Task: Find connections with filter location Kaya with filter topic #linkedinstorieswith filter profile language Potuguese with filter current company Coface with filter school CDAC Bangalore with filter industry Horticulture with filter service category Content Strategy with filter keywords title Administrator
Action: Mouse moved to (500, 92)
Screenshot: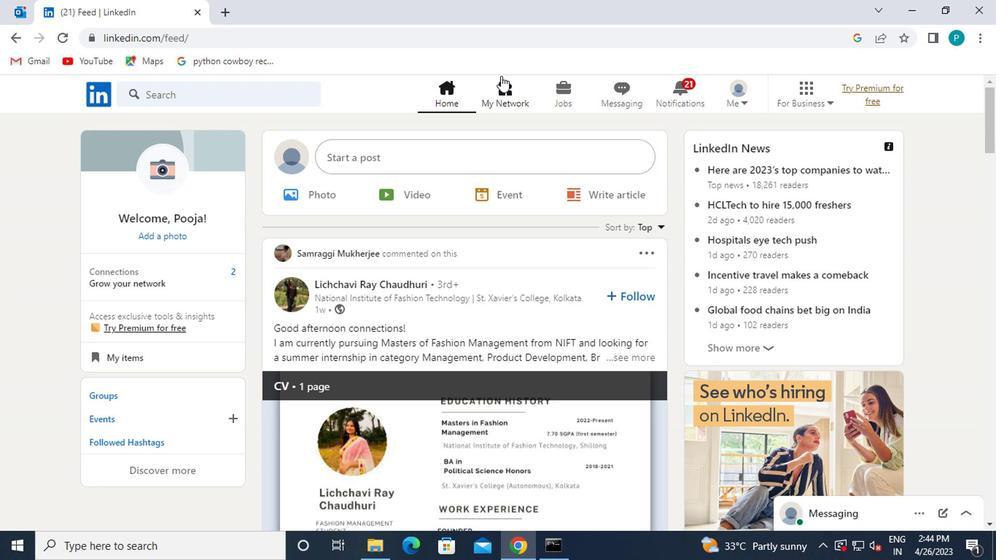 
Action: Mouse pressed left at (500, 92)
Screenshot: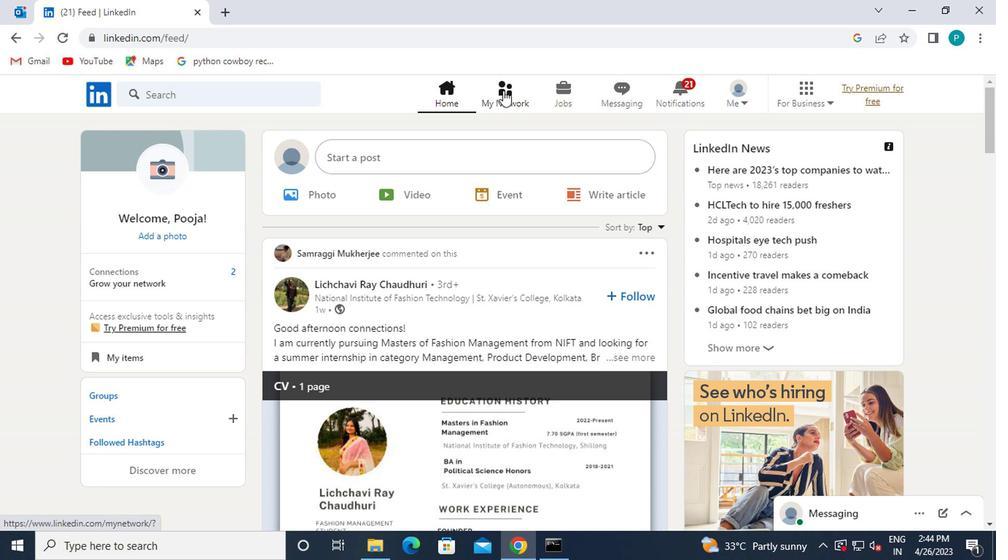 
Action: Mouse moved to (141, 178)
Screenshot: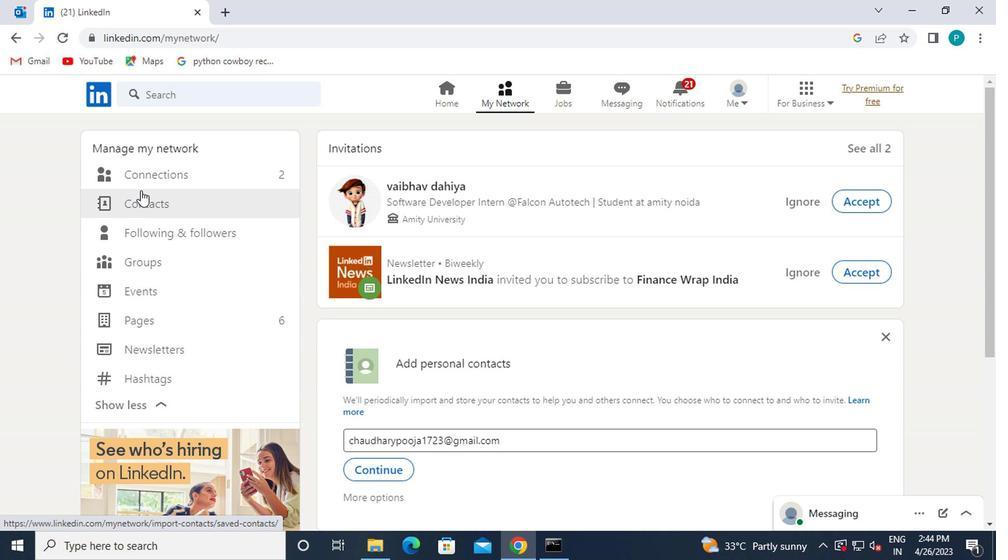 
Action: Mouse pressed left at (141, 178)
Screenshot: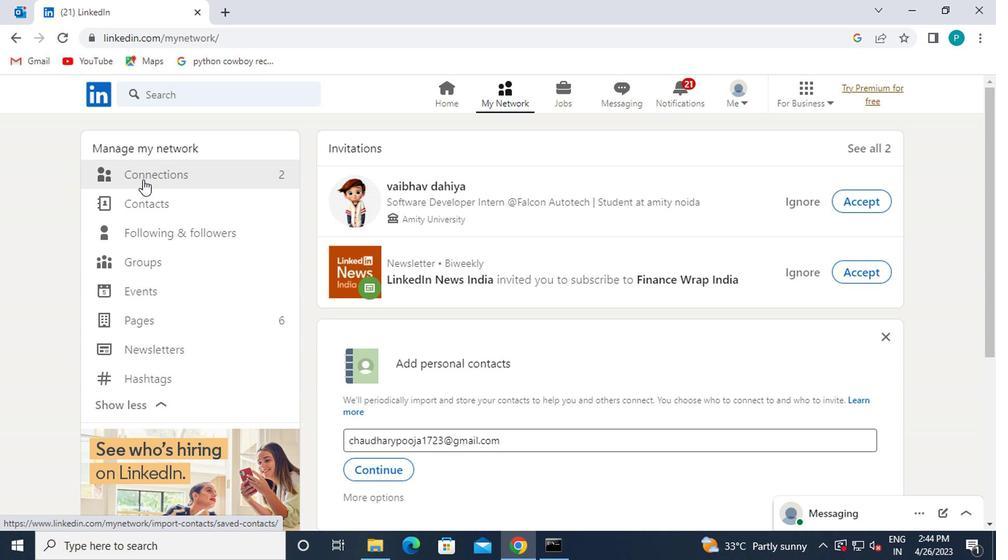 
Action: Mouse moved to (613, 168)
Screenshot: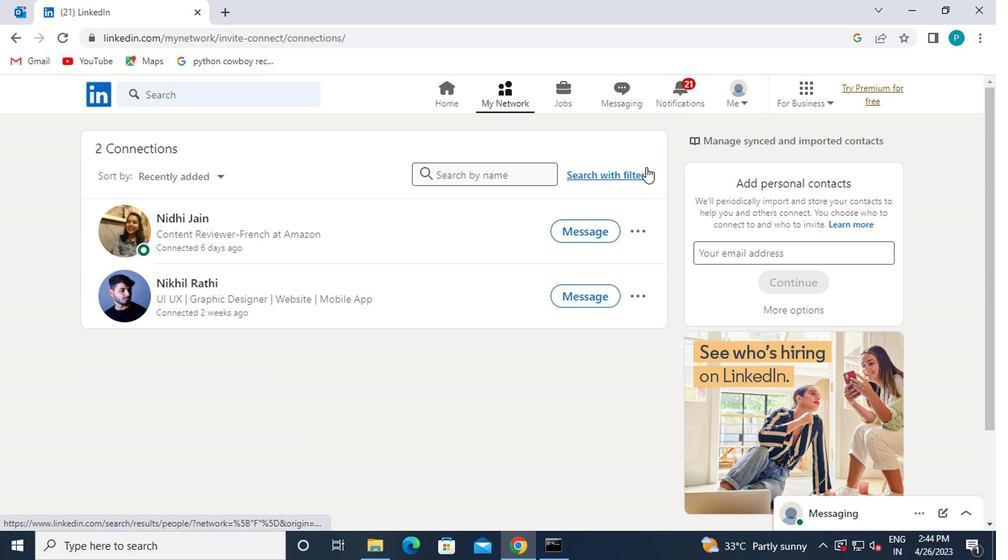 
Action: Mouse pressed left at (613, 168)
Screenshot: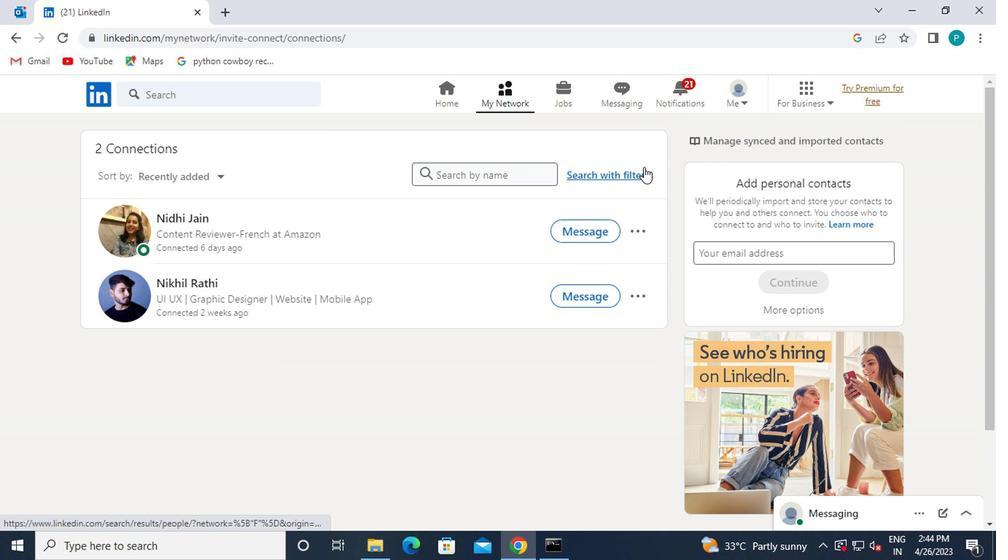 
Action: Mouse moved to (480, 131)
Screenshot: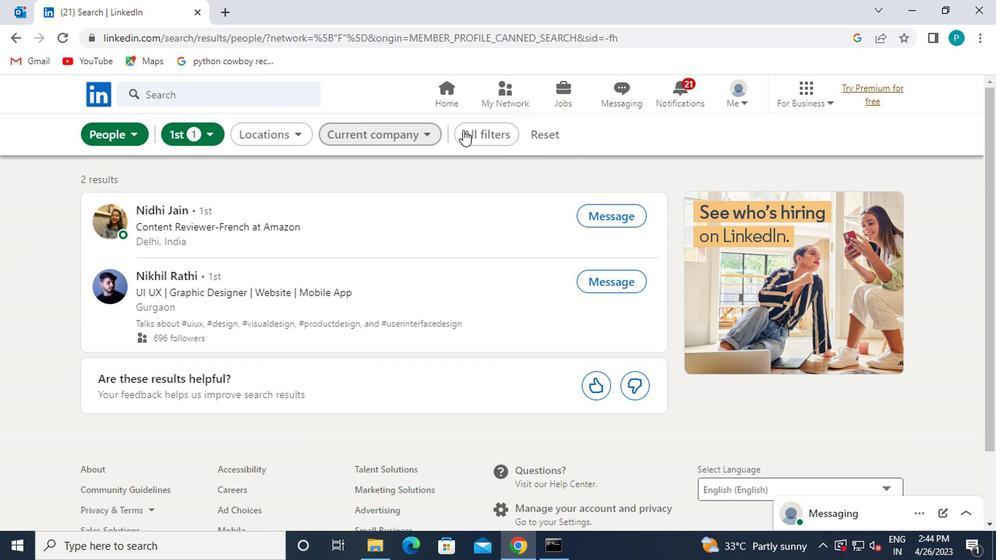 
Action: Mouse pressed left at (480, 131)
Screenshot: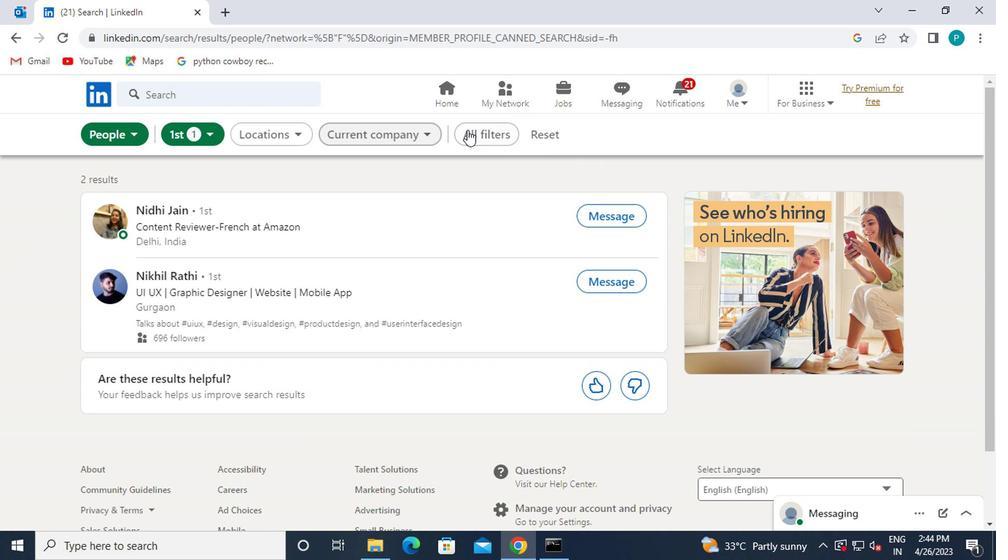 
Action: Mouse moved to (777, 308)
Screenshot: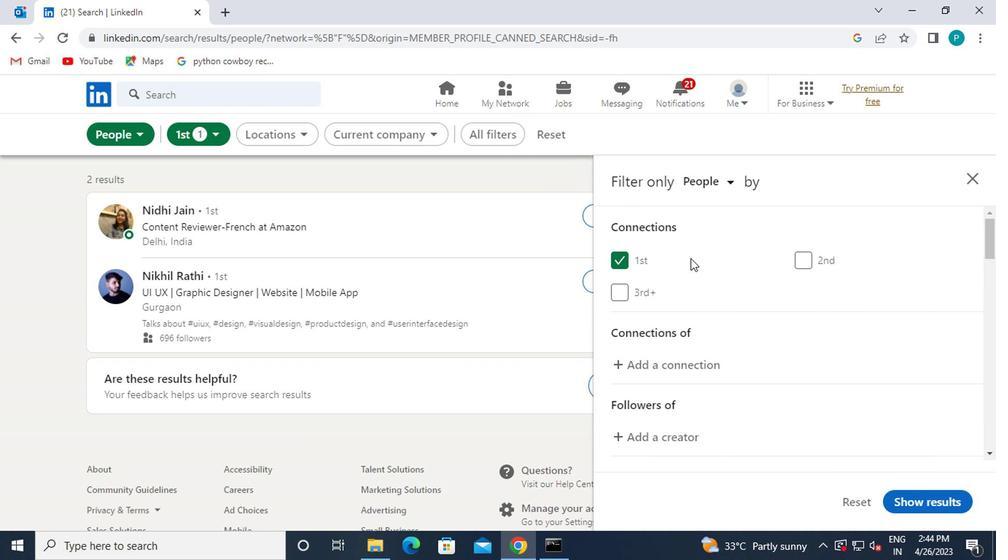 
Action: Mouse scrolled (777, 307) with delta (0, -1)
Screenshot: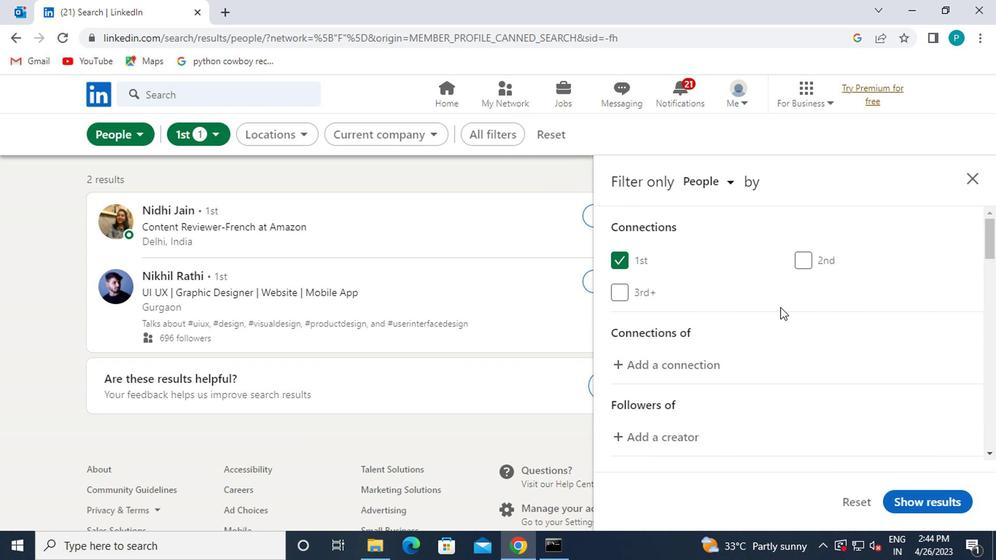 
Action: Mouse scrolled (777, 307) with delta (0, -1)
Screenshot: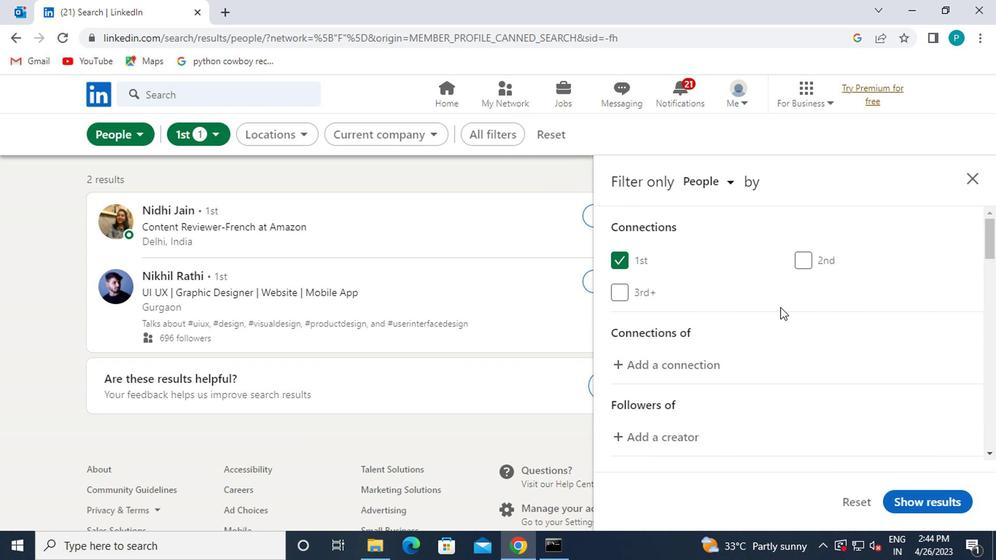 
Action: Mouse moved to (793, 332)
Screenshot: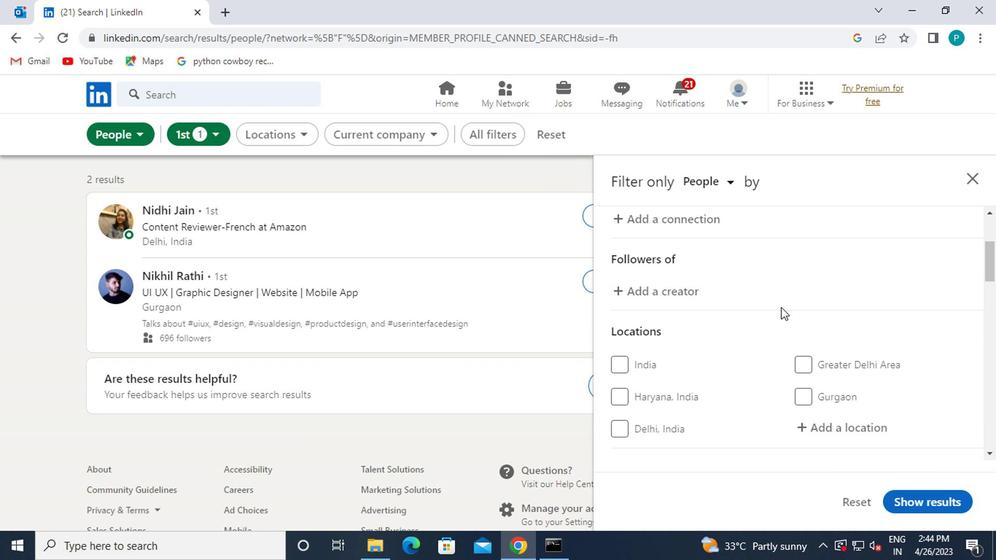 
Action: Mouse scrolled (793, 332) with delta (0, 0)
Screenshot: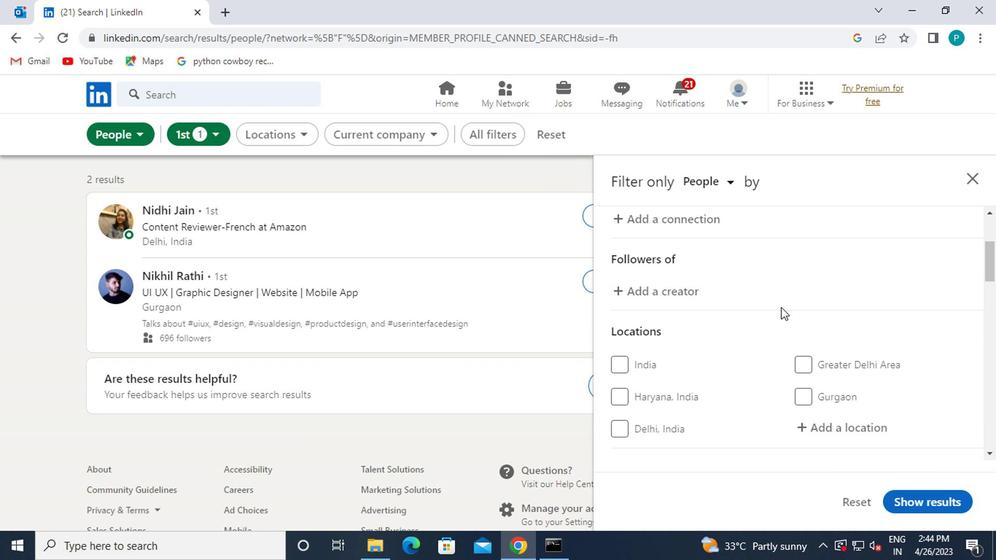 
Action: Mouse moved to (814, 352)
Screenshot: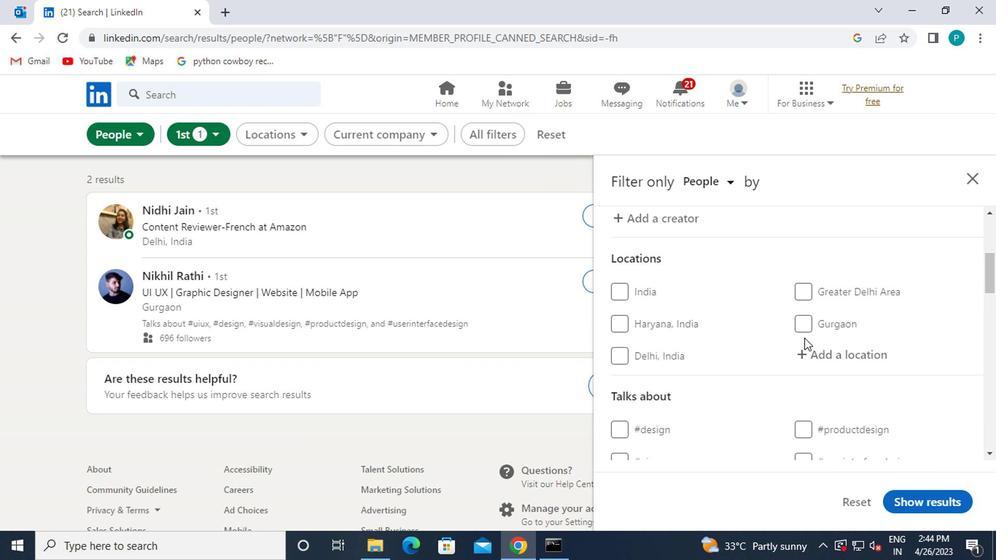
Action: Mouse pressed left at (814, 352)
Screenshot: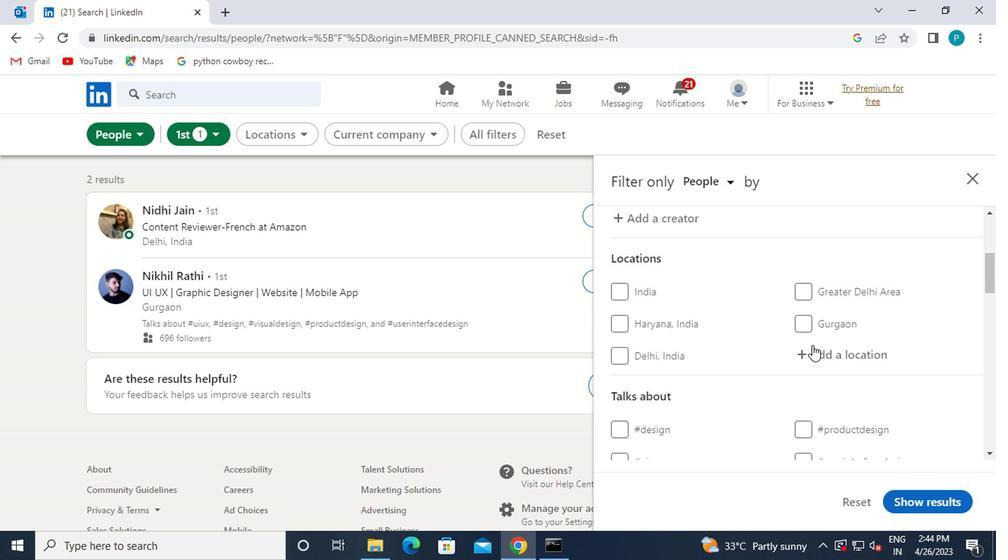 
Action: Mouse moved to (833, 373)
Screenshot: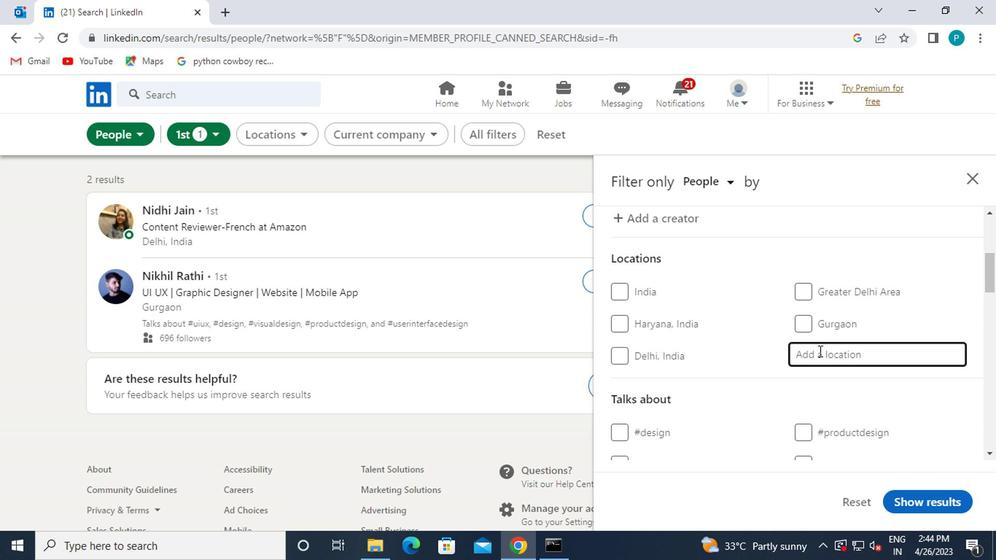 
Action: Key pressed kaya
Screenshot: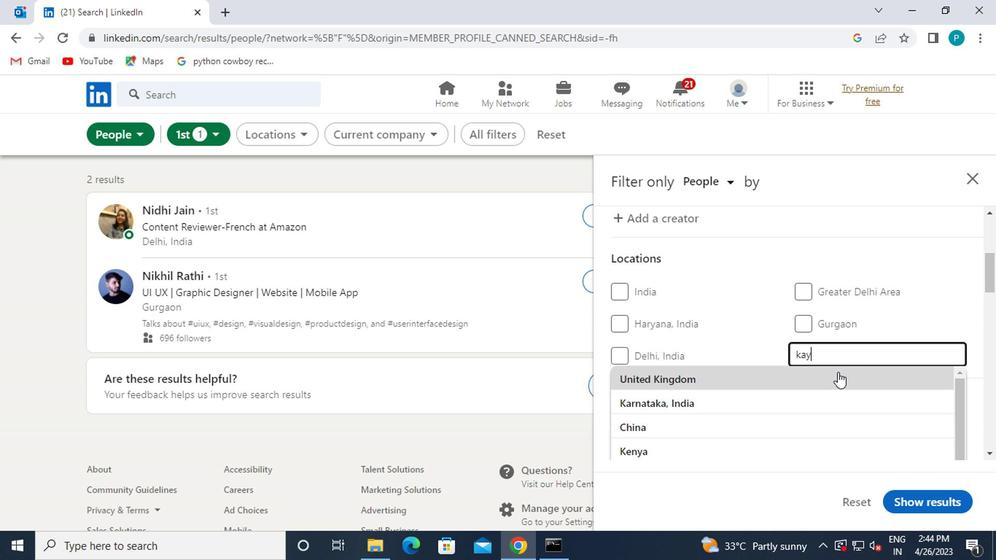 
Action: Mouse scrolled (833, 372) with delta (0, -1)
Screenshot: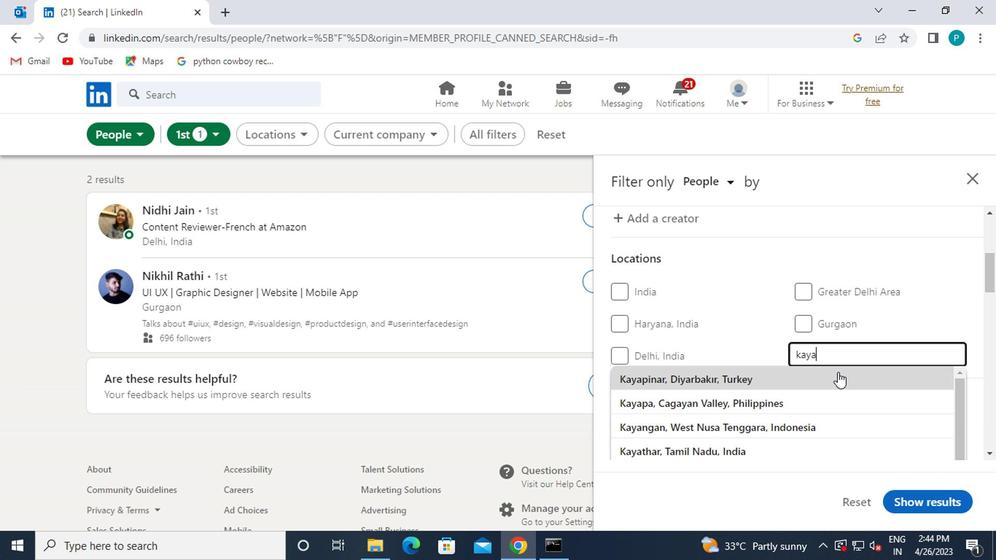 
Action: Mouse scrolled (833, 372) with delta (0, -1)
Screenshot: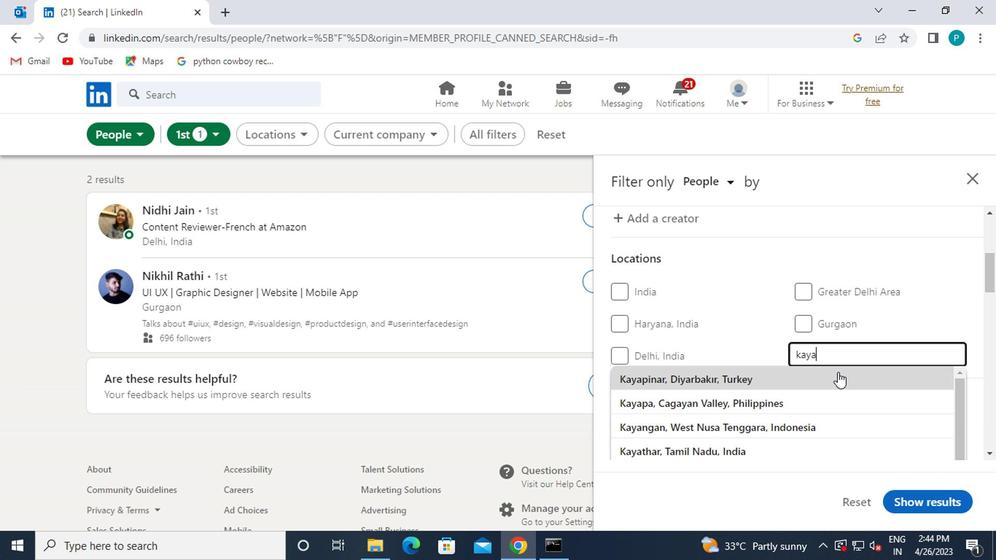 
Action: Mouse scrolled (833, 372) with delta (0, -1)
Screenshot: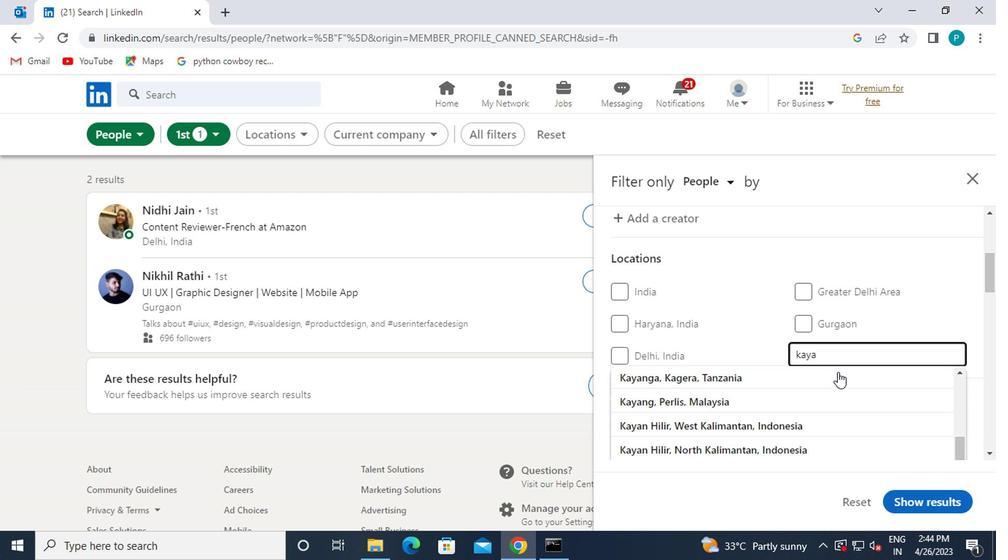 
Action: Mouse moved to (884, 392)
Screenshot: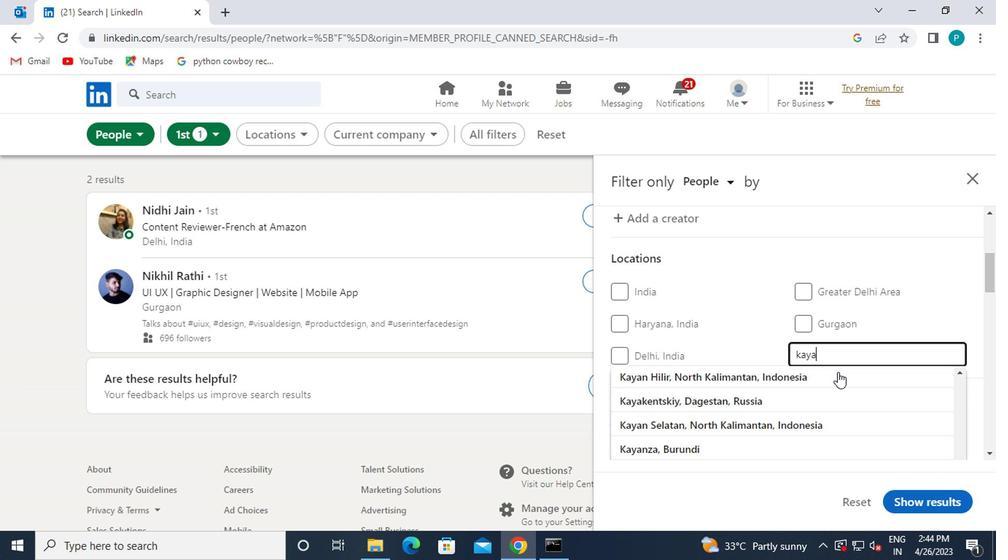 
Action: Key pressed <Key.enter>
Screenshot: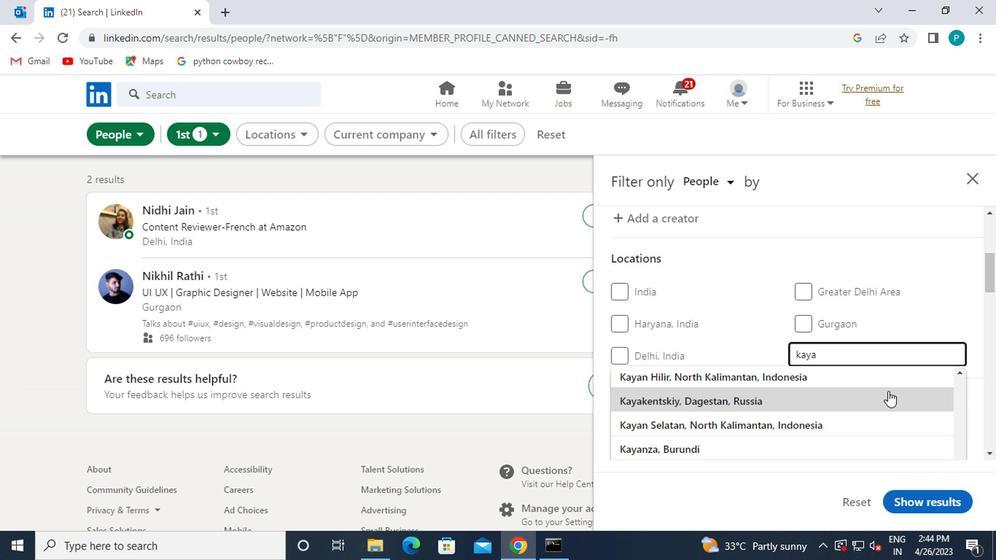 
Action: Mouse moved to (882, 395)
Screenshot: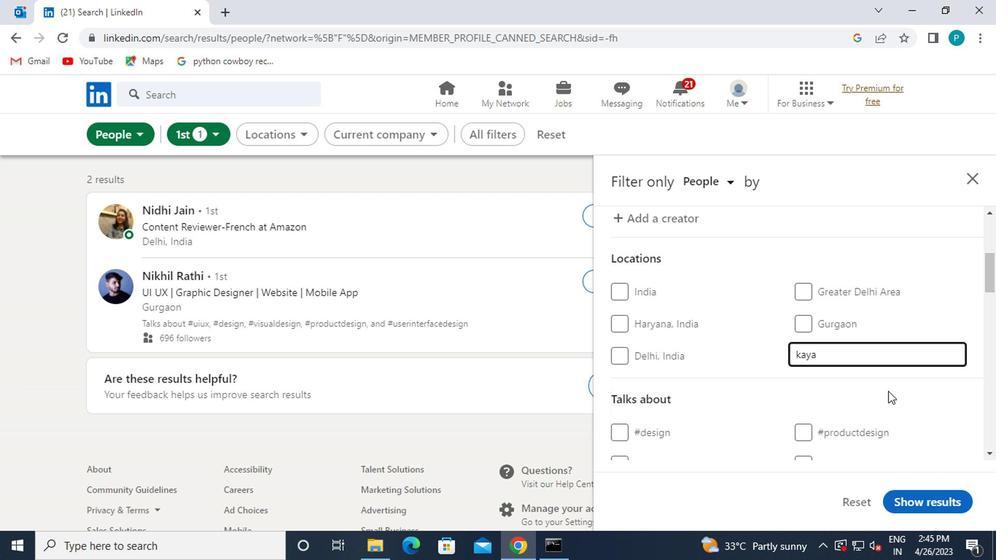 
Action: Mouse scrolled (882, 394) with delta (0, -1)
Screenshot: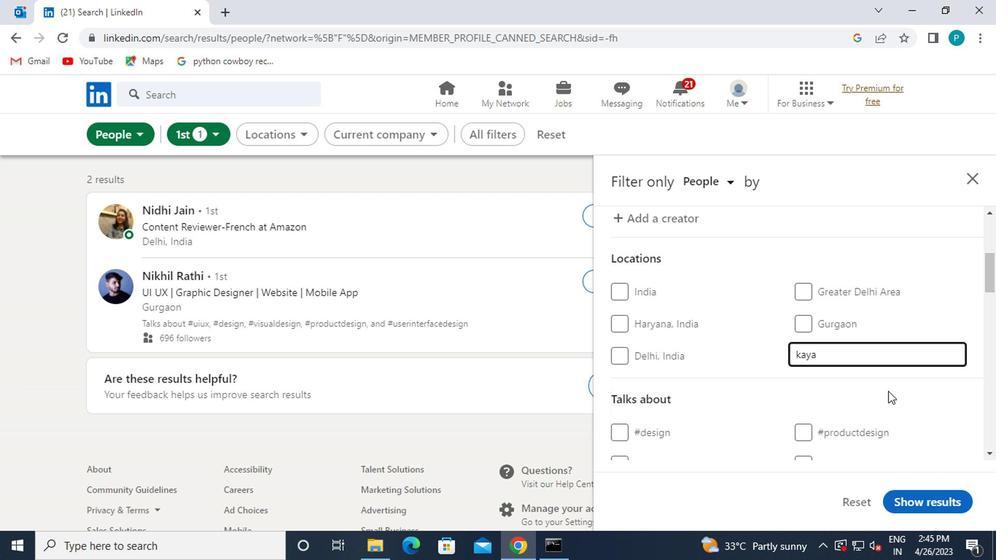 
Action: Mouse scrolled (882, 394) with delta (0, -1)
Screenshot: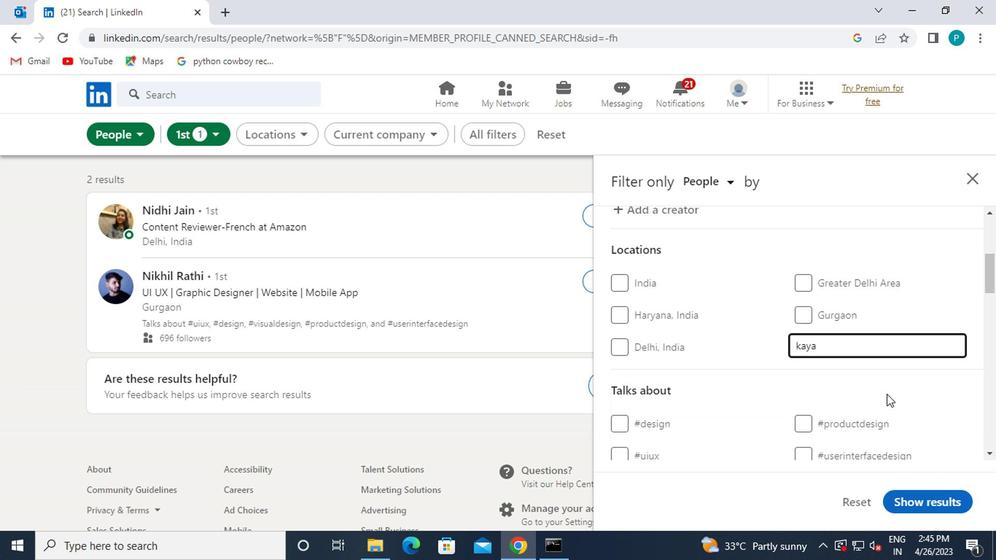 
Action: Mouse moved to (835, 340)
Screenshot: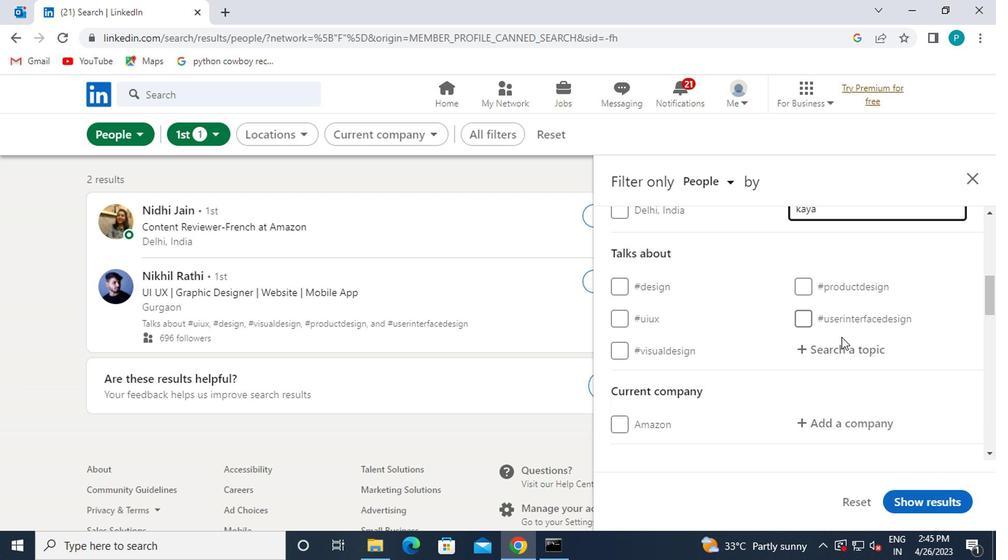 
Action: Mouse pressed left at (835, 340)
Screenshot: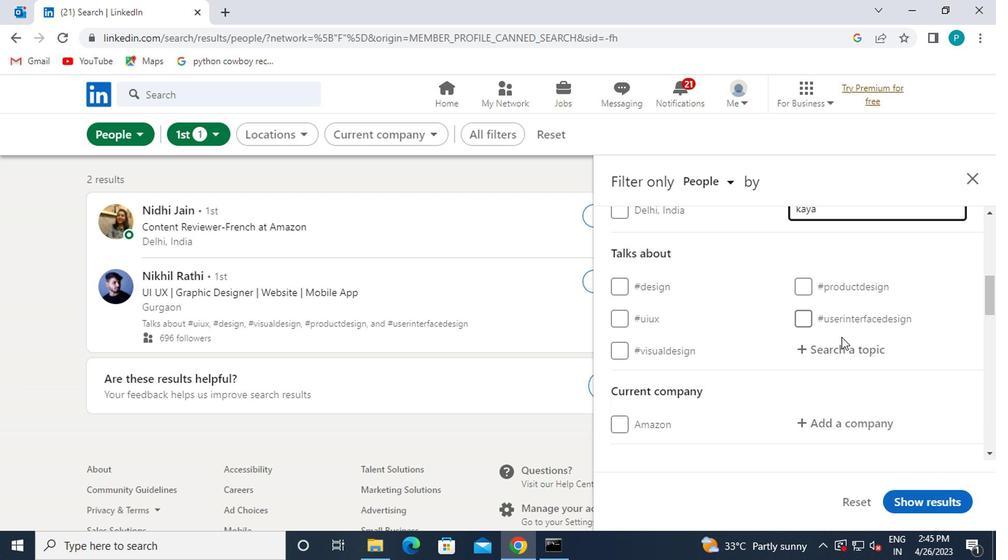 
Action: Mouse moved to (832, 345)
Screenshot: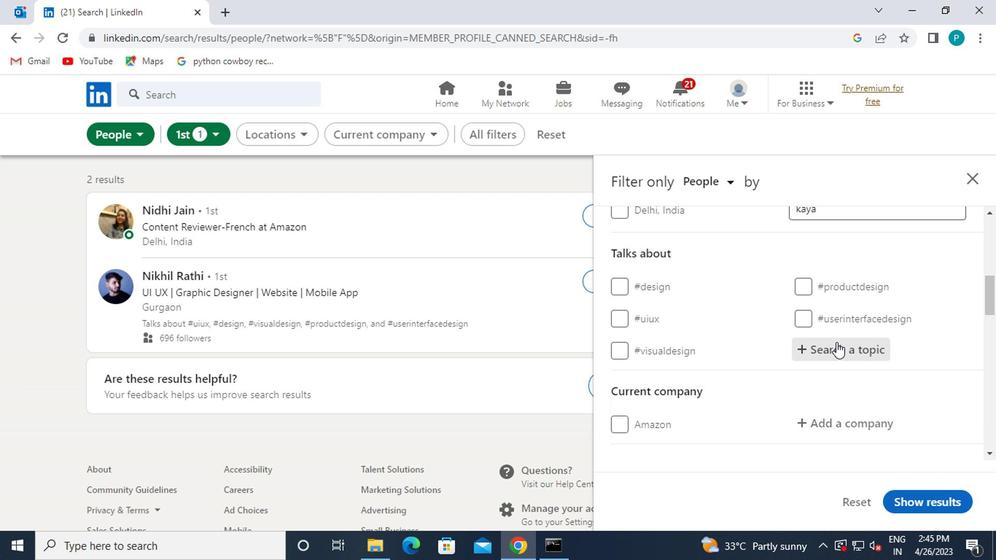 
Action: Key pressed <Key.shift>#LINKDINSTORIES
Screenshot: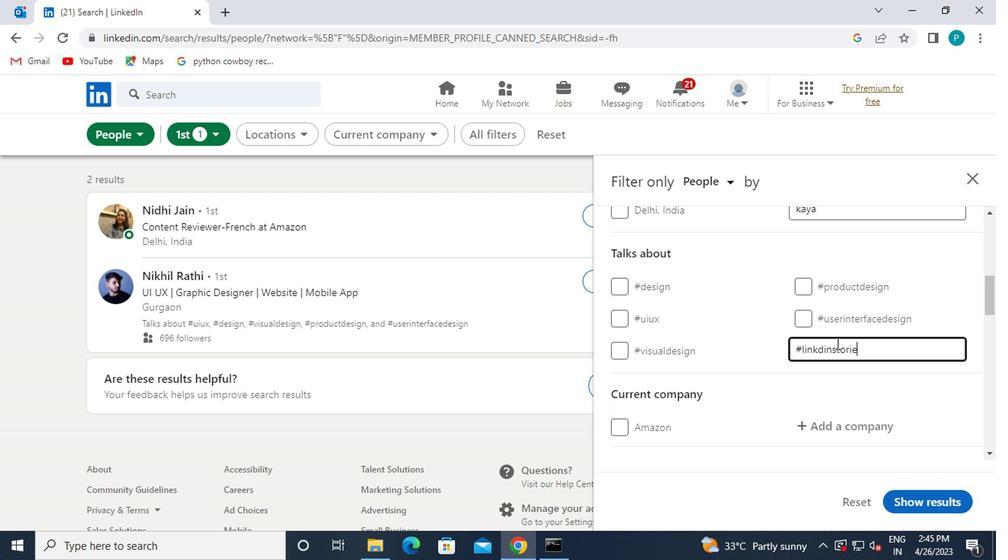 
Action: Mouse moved to (795, 362)
Screenshot: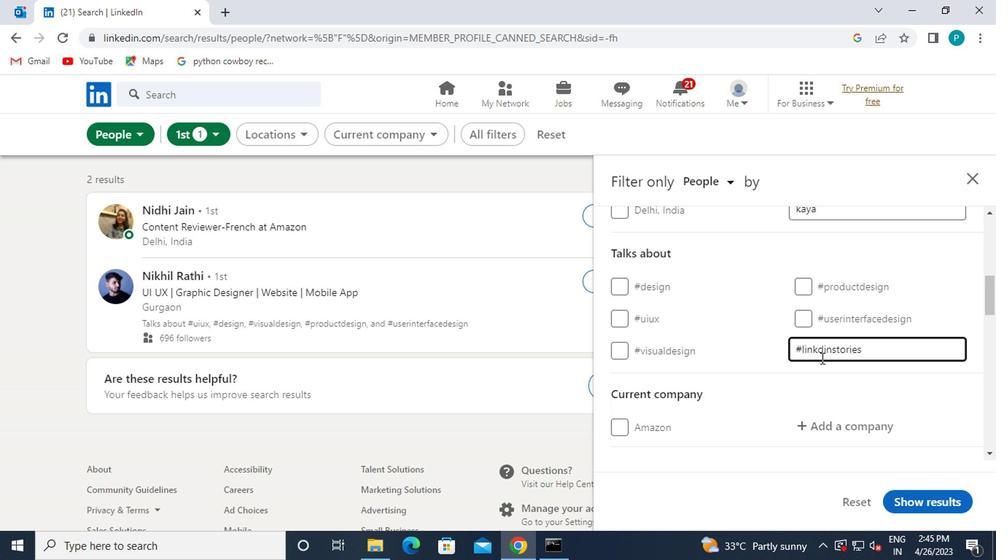 
Action: Mouse scrolled (795, 361) with delta (0, -1)
Screenshot: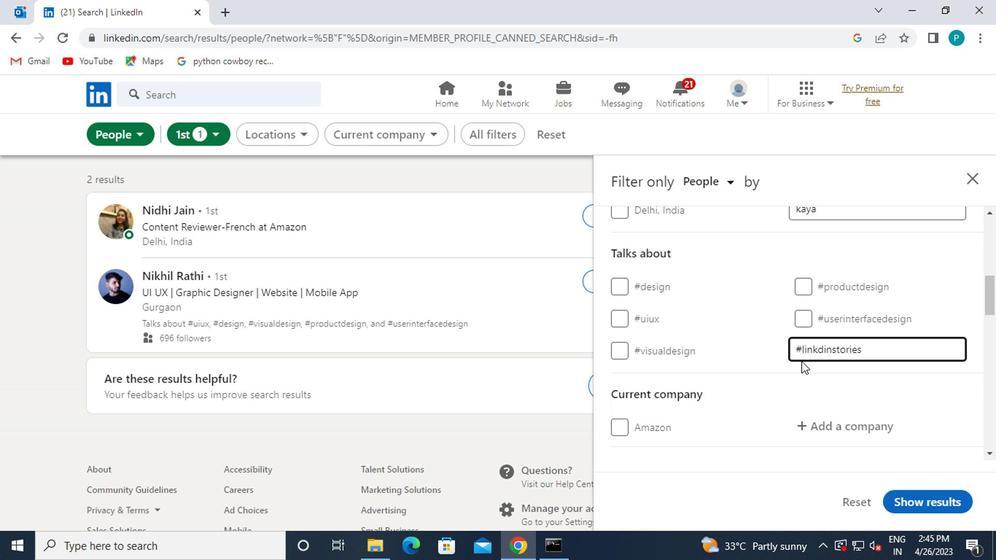 
Action: Mouse moved to (799, 360)
Screenshot: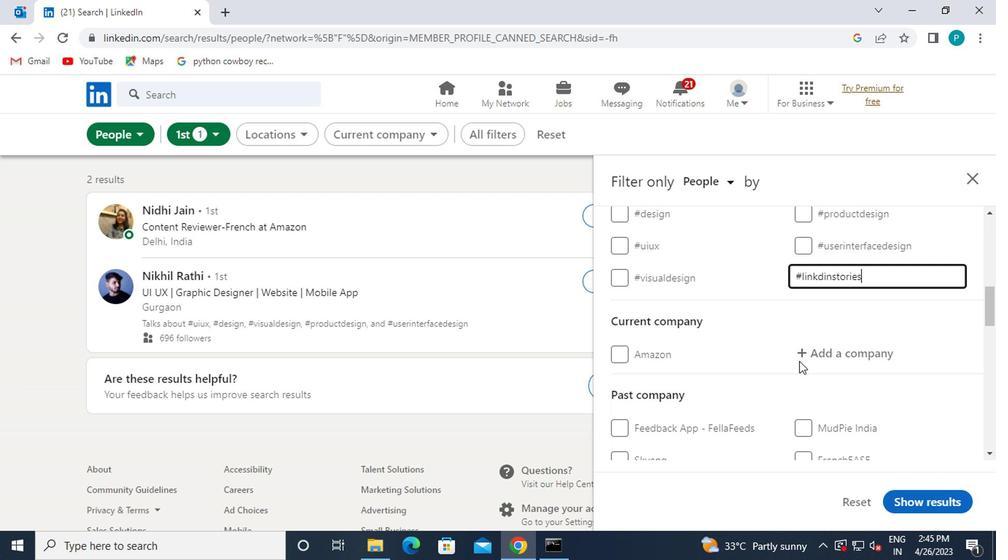 
Action: Mouse pressed left at (799, 360)
Screenshot: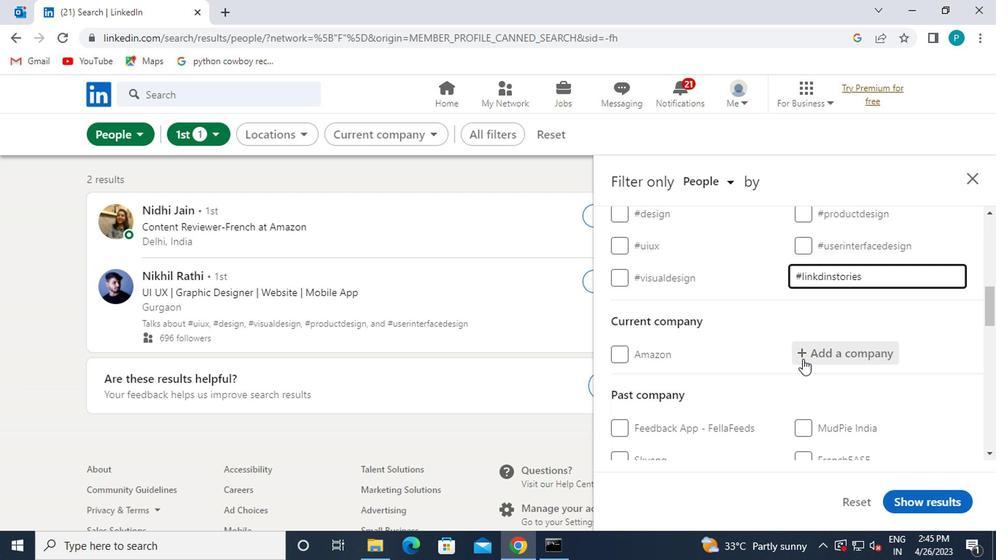 
Action: Key pressed COFACE
Screenshot: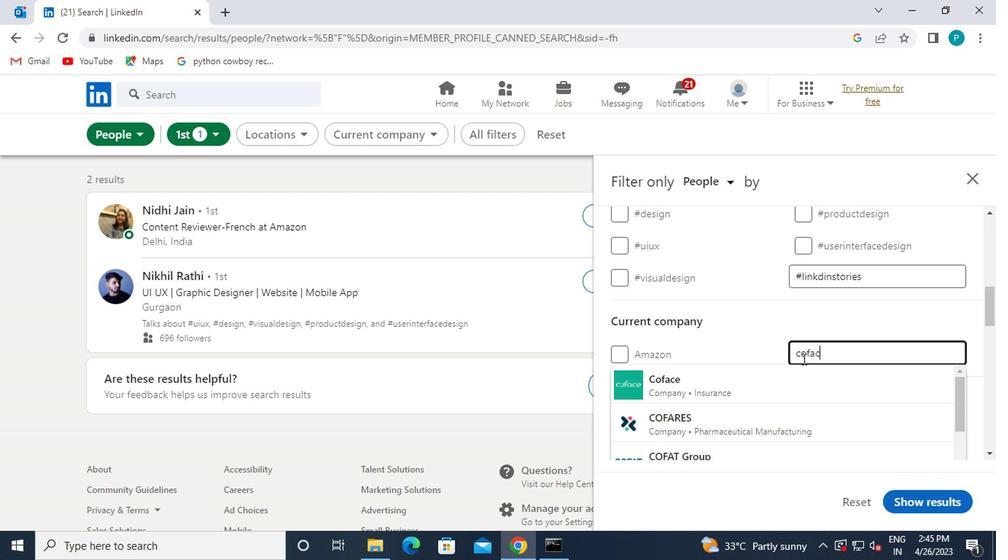 
Action: Mouse moved to (781, 370)
Screenshot: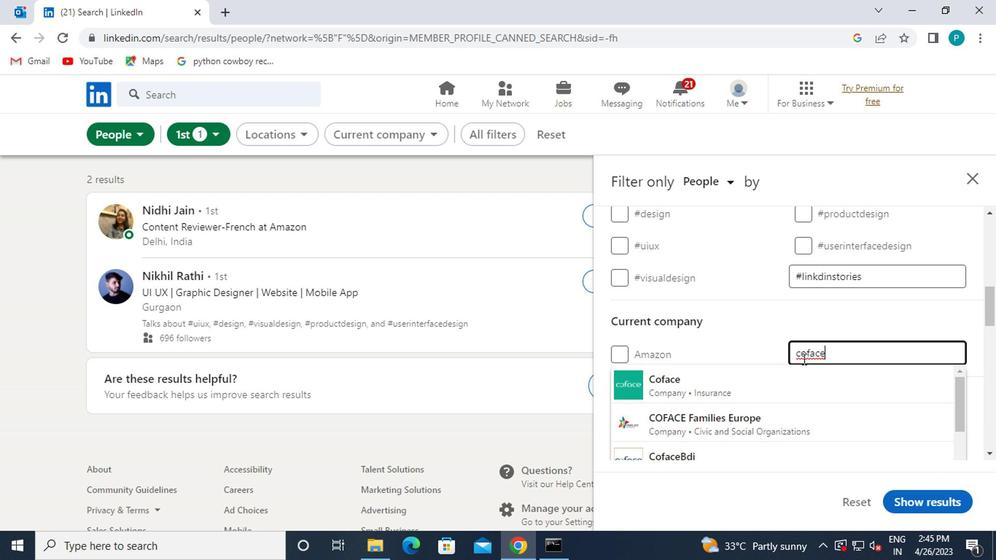 
Action: Mouse pressed left at (781, 370)
Screenshot: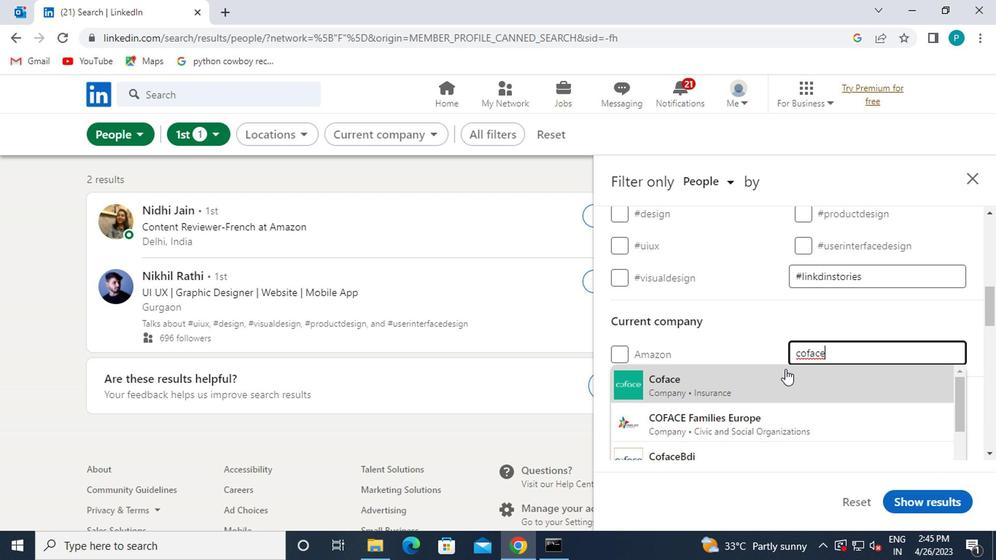 
Action: Mouse moved to (732, 366)
Screenshot: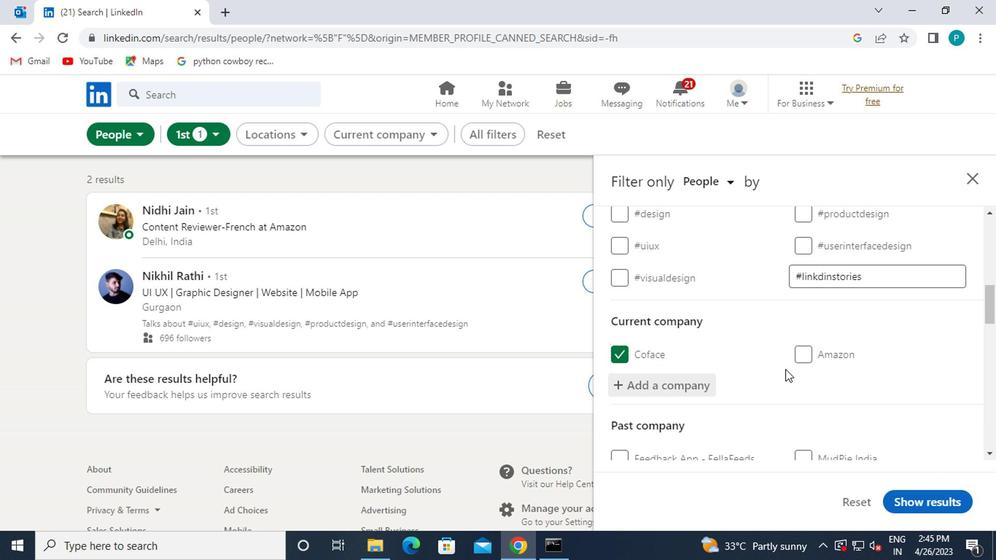
Action: Mouse scrolled (732, 366) with delta (0, 0)
Screenshot: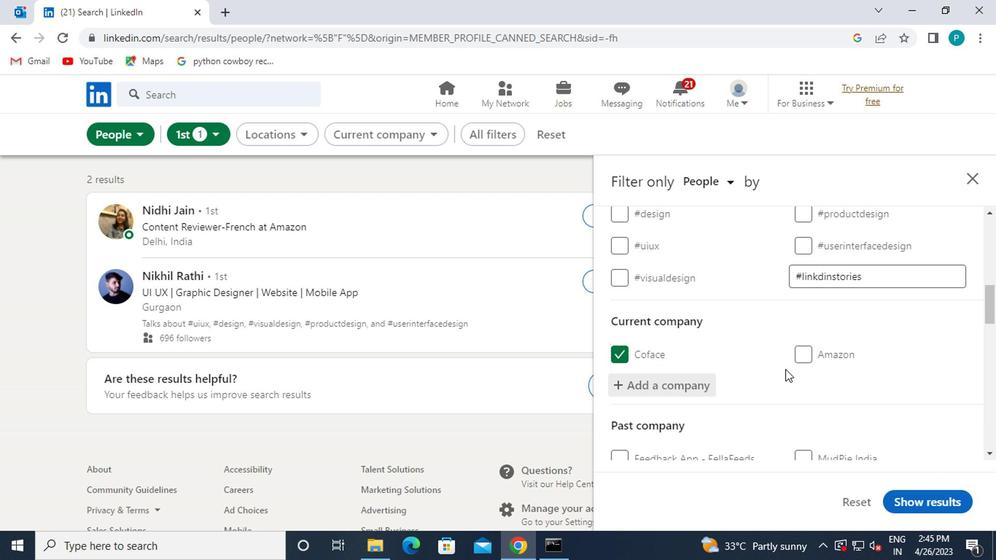 
Action: Mouse scrolled (732, 366) with delta (0, 0)
Screenshot: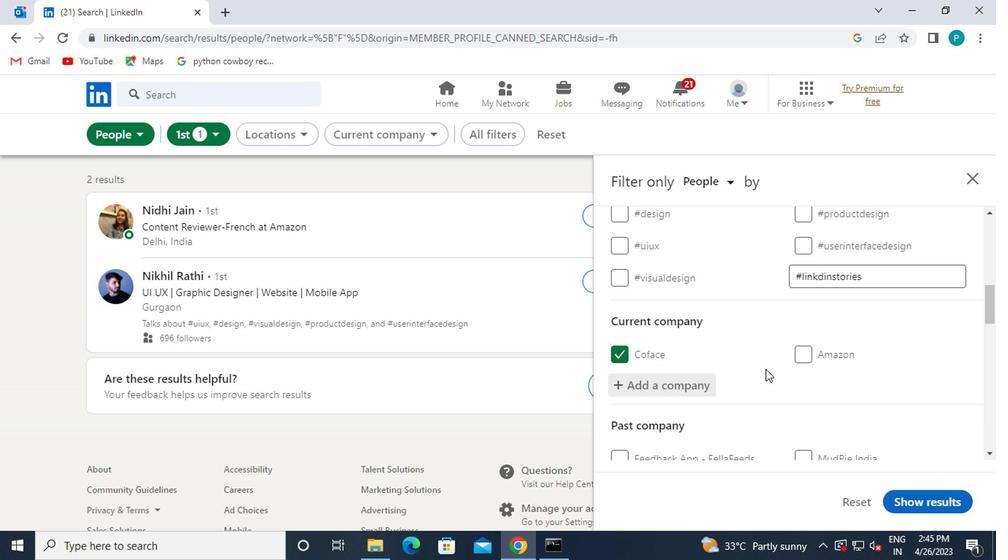 
Action: Mouse moved to (643, 380)
Screenshot: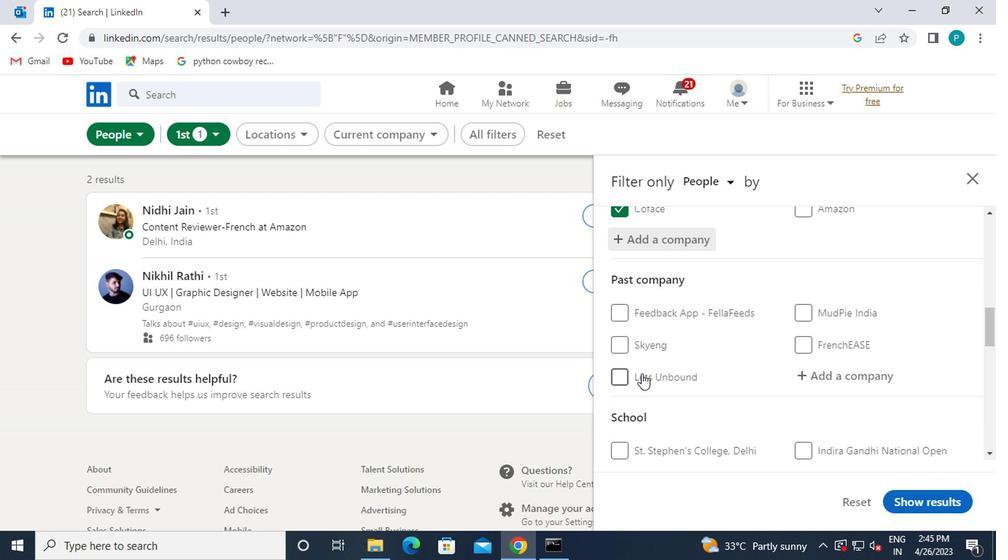 
Action: Mouse scrolled (643, 379) with delta (0, -1)
Screenshot: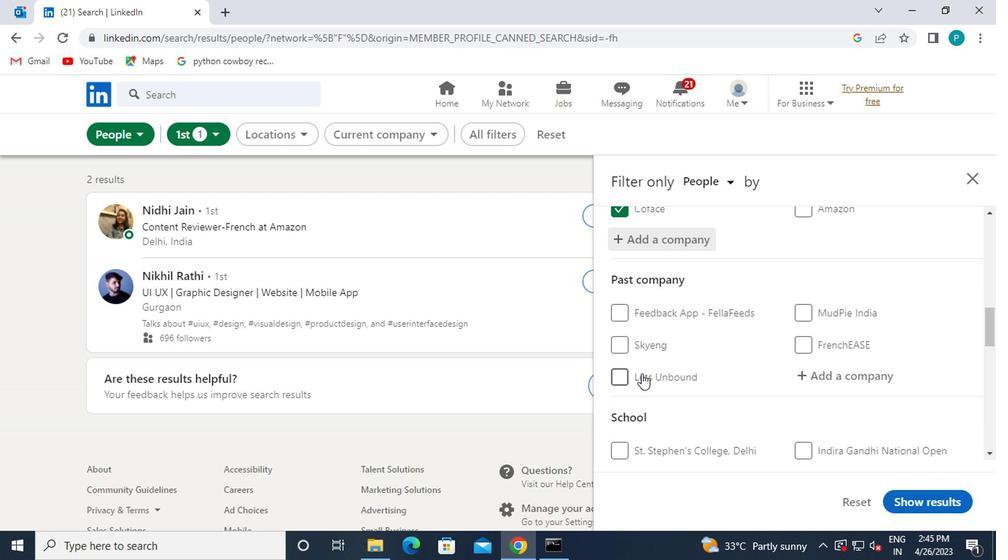 
Action: Mouse scrolled (643, 379) with delta (0, -1)
Screenshot: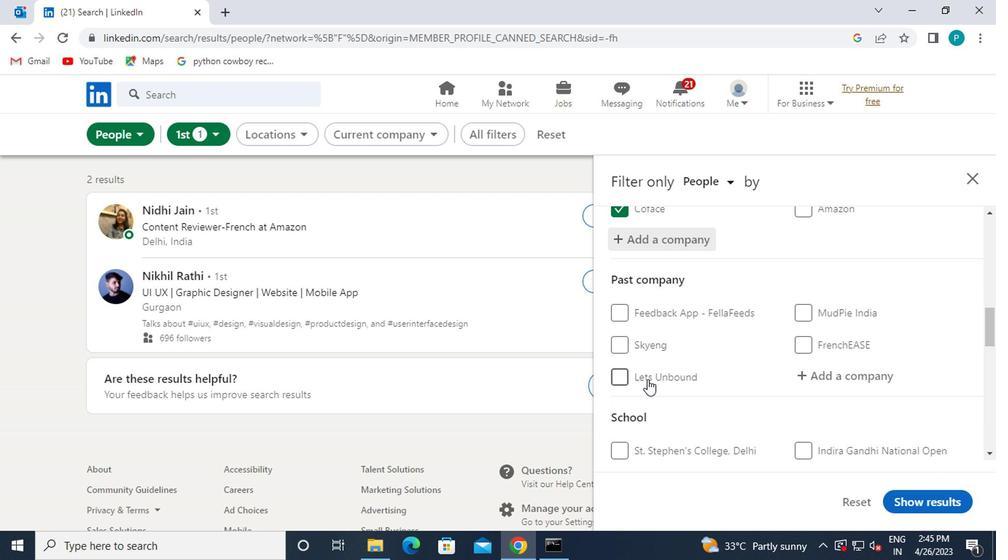 
Action: Mouse moved to (810, 399)
Screenshot: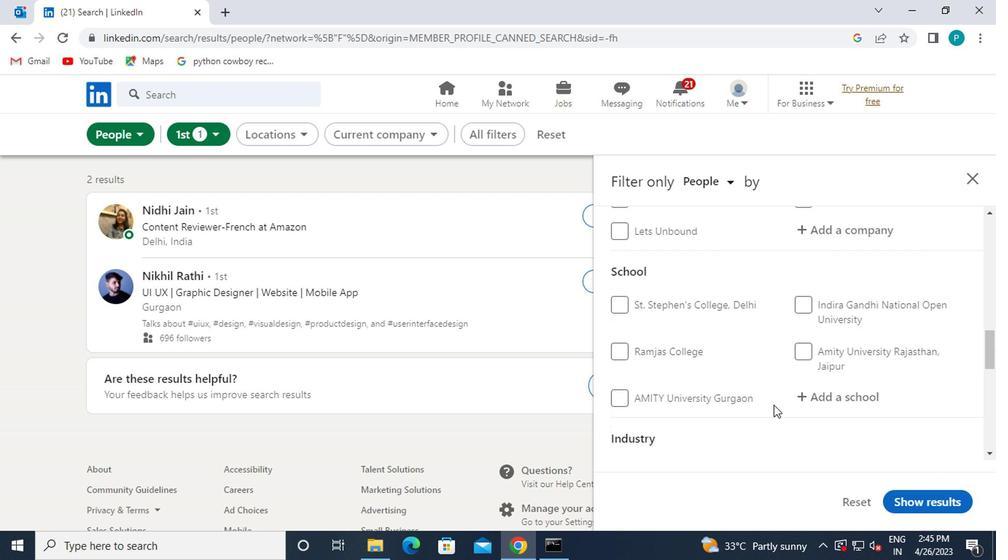 
Action: Mouse pressed left at (810, 399)
Screenshot: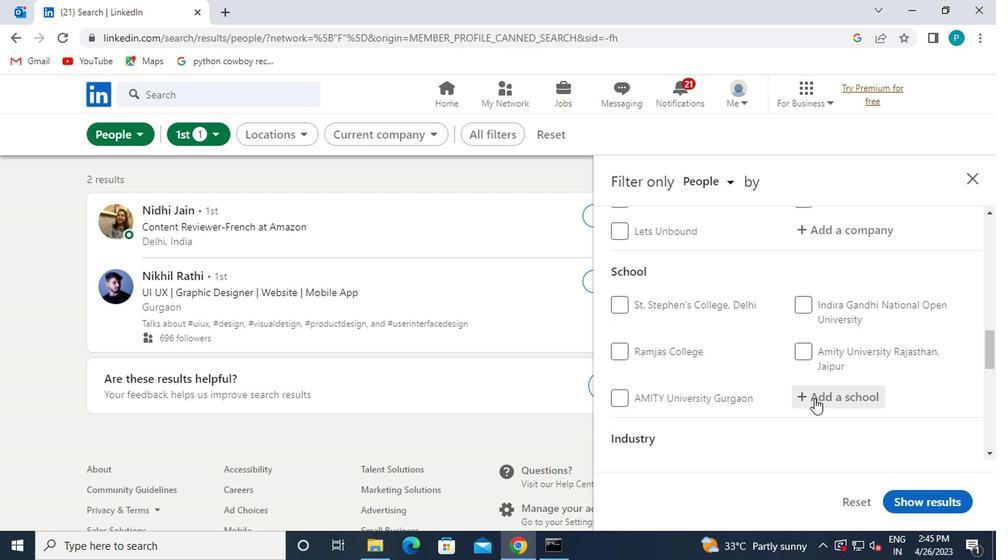 
Action: Mouse moved to (818, 401)
Screenshot: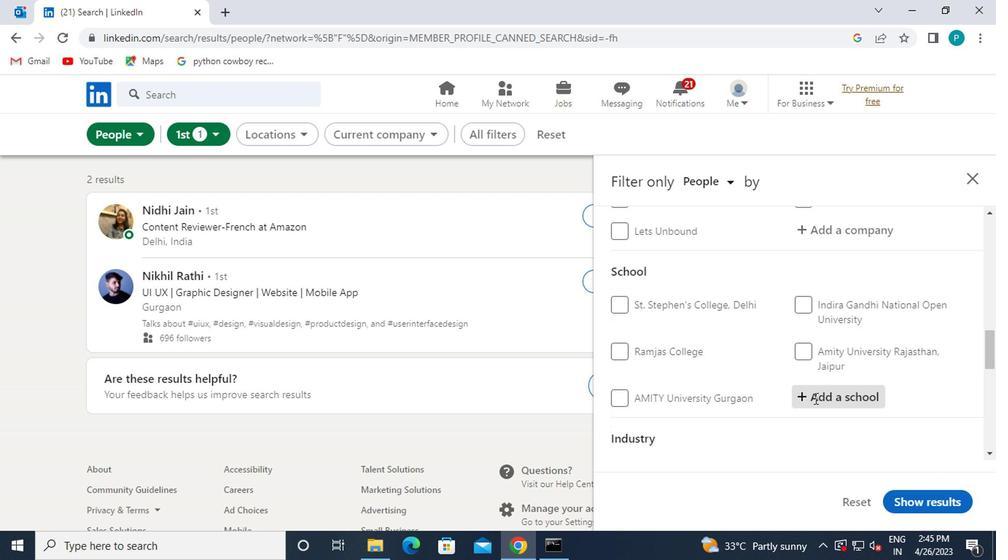 
Action: Key pressed <Key.caps_lock>CD
Screenshot: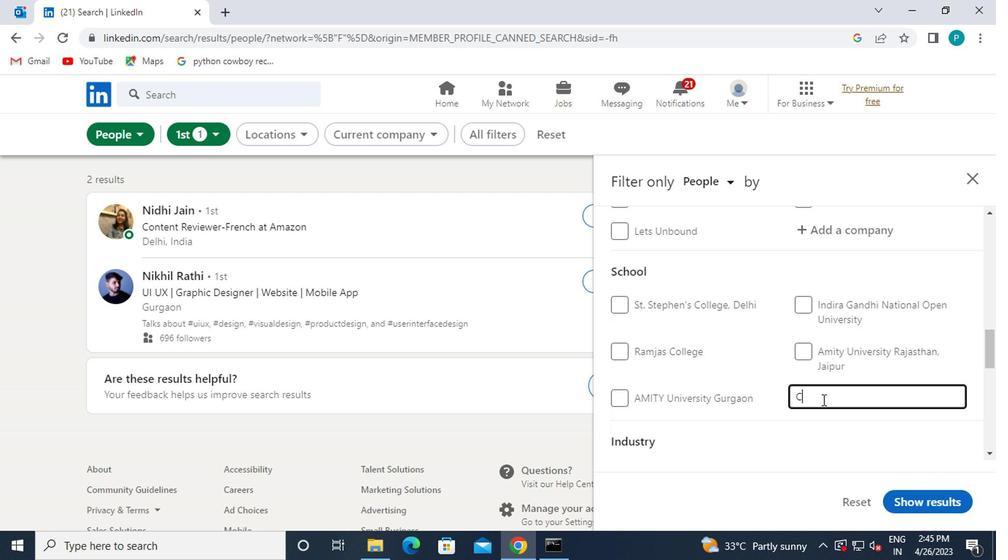 
Action: Mouse moved to (819, 401)
Screenshot: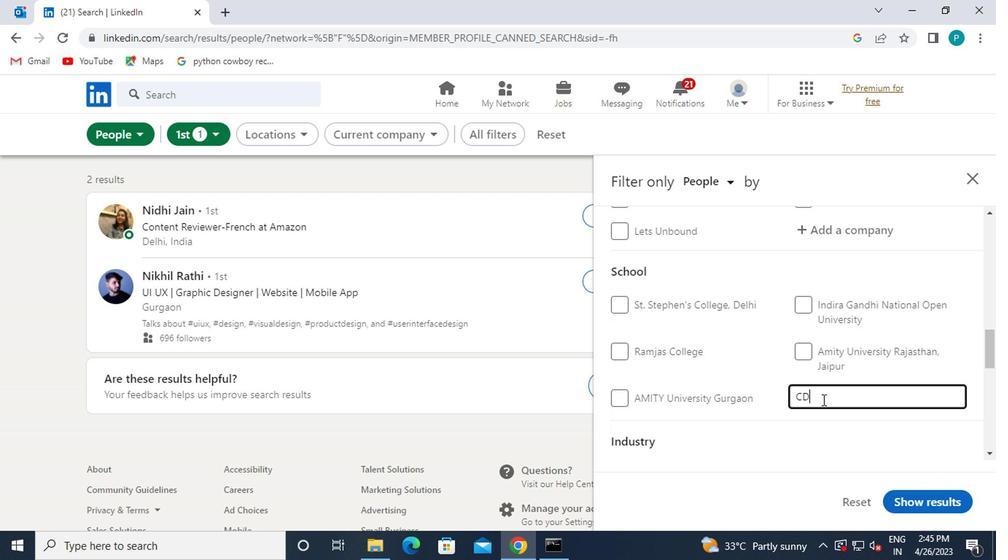 
Action: Key pressed AC
Screenshot: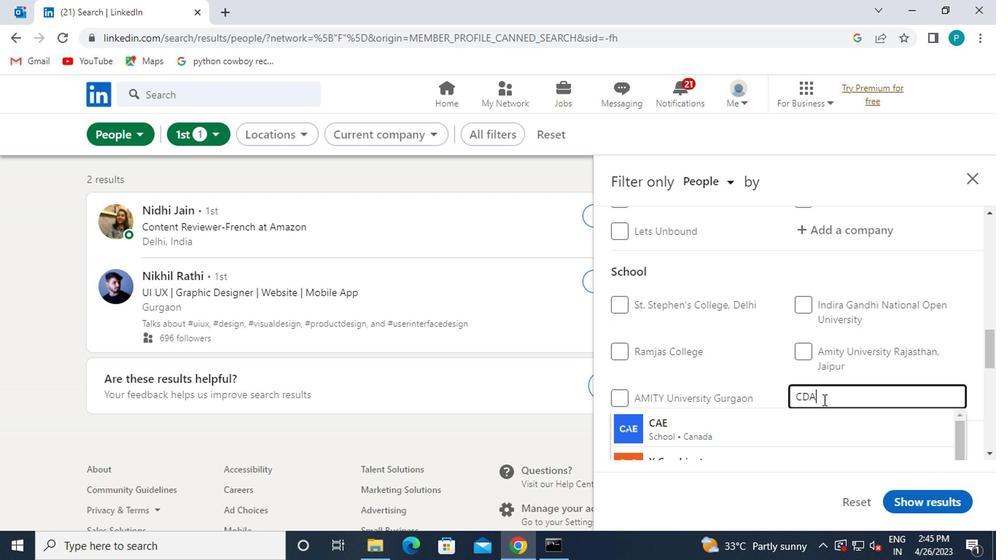 
Action: Mouse moved to (818, 419)
Screenshot: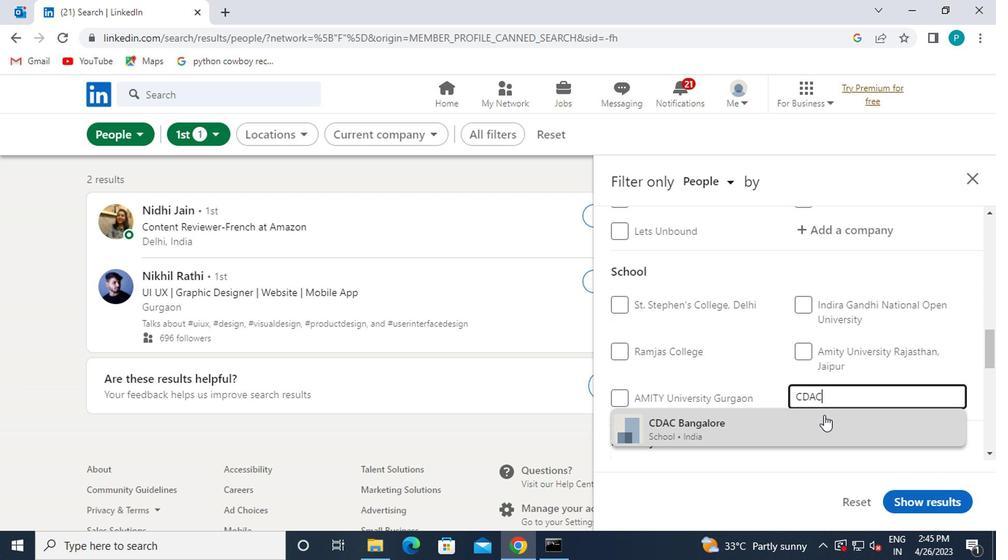 
Action: Mouse pressed left at (818, 419)
Screenshot: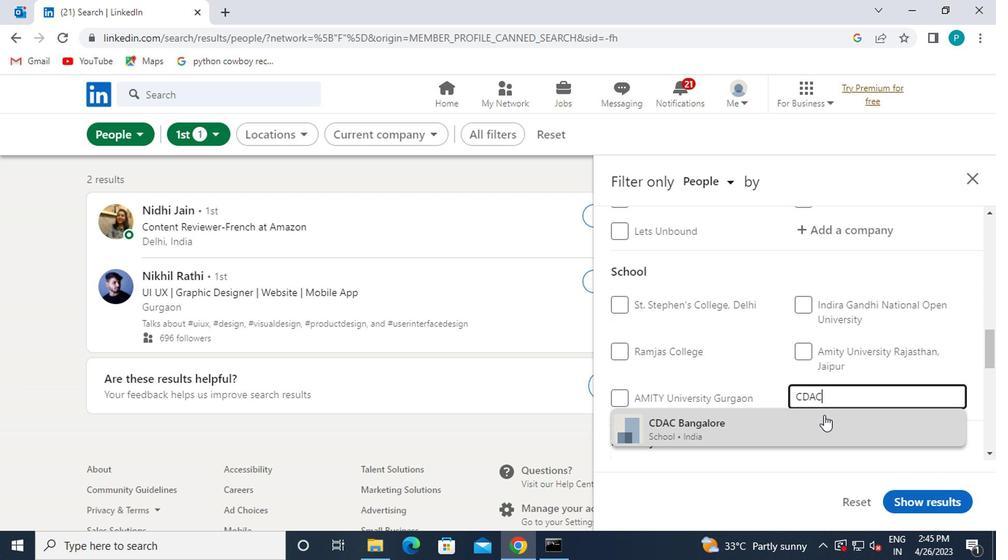 
Action: Mouse moved to (745, 400)
Screenshot: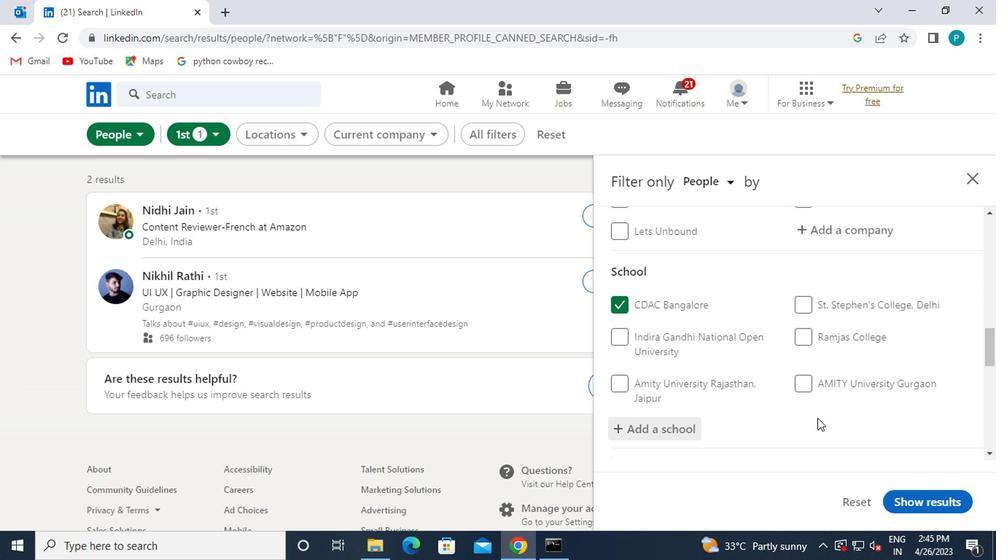 
Action: Mouse scrolled (745, 399) with delta (0, 0)
Screenshot: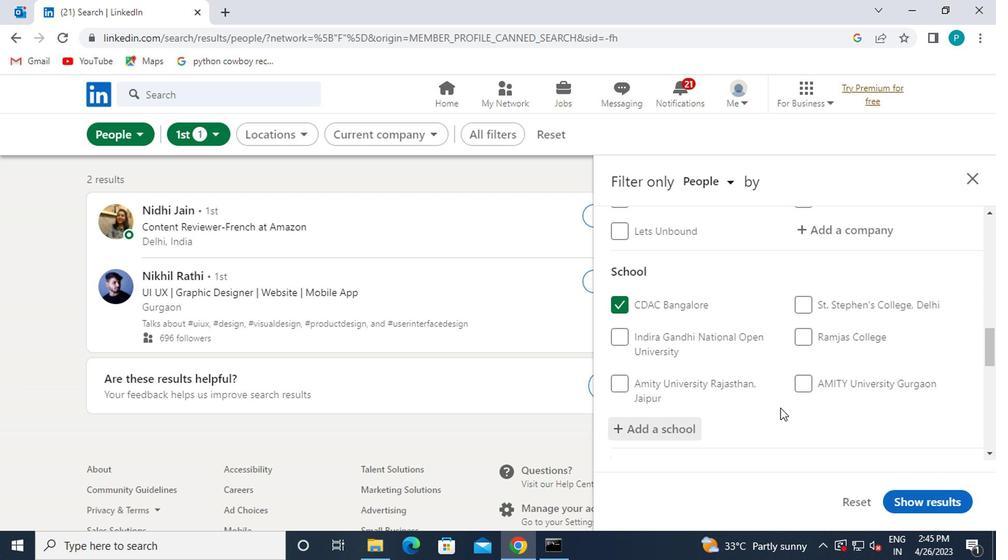 
Action: Mouse scrolled (745, 399) with delta (0, 0)
Screenshot: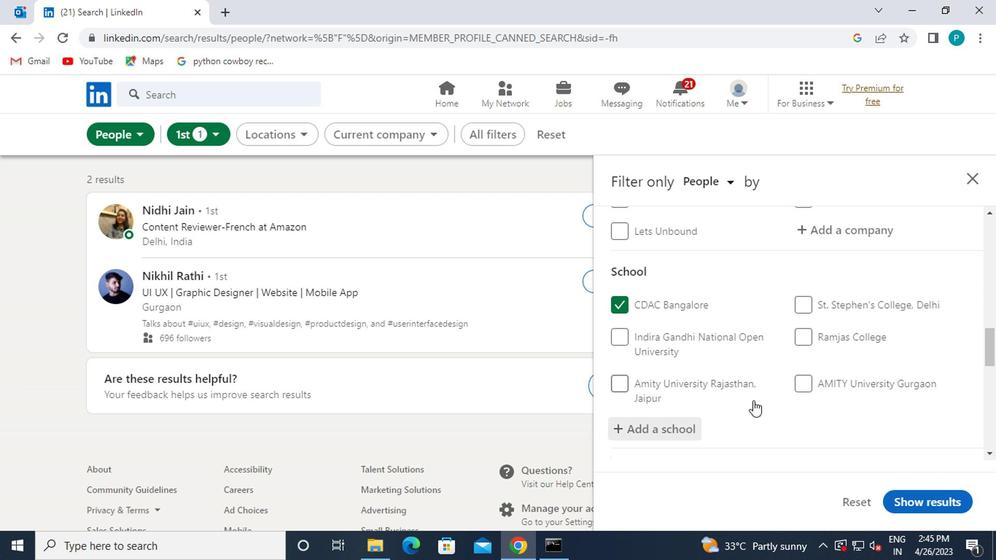 
Action: Mouse moved to (744, 399)
Screenshot: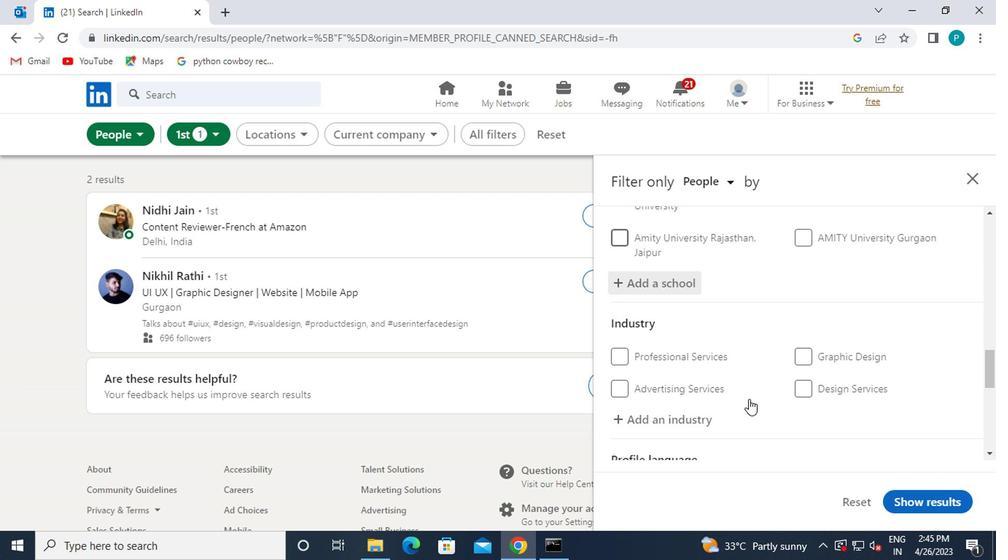 
Action: Mouse scrolled (744, 399) with delta (0, 0)
Screenshot: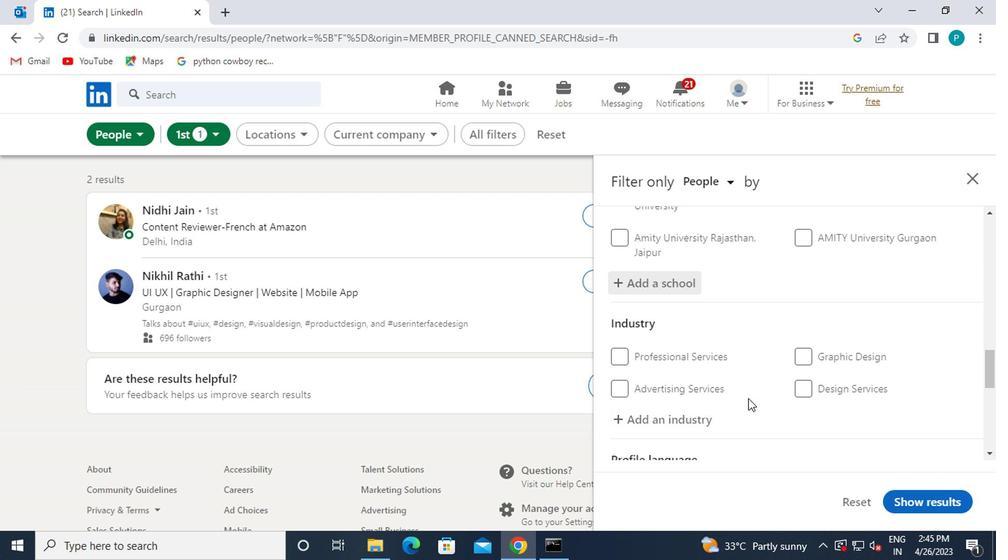 
Action: Mouse moved to (630, 346)
Screenshot: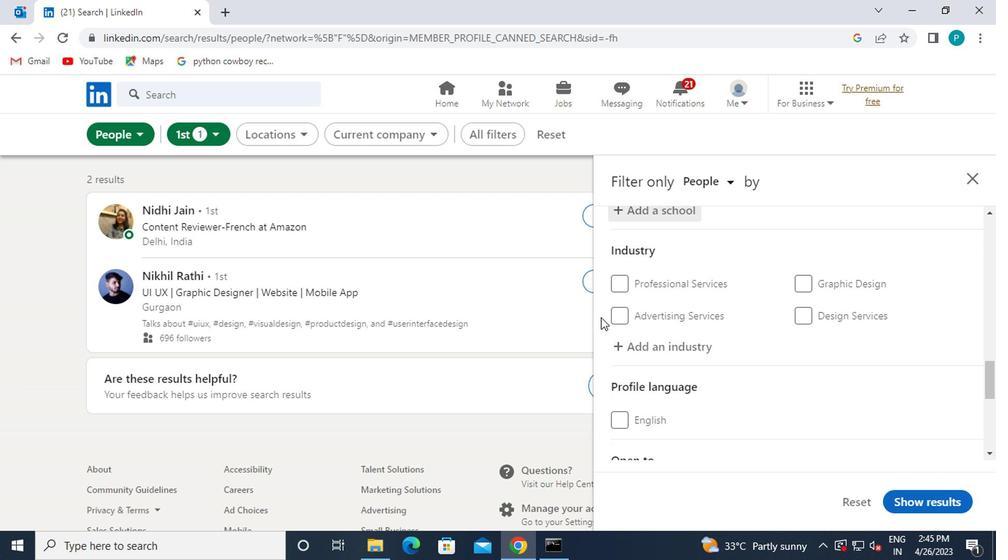 
Action: Mouse pressed left at (630, 346)
Screenshot: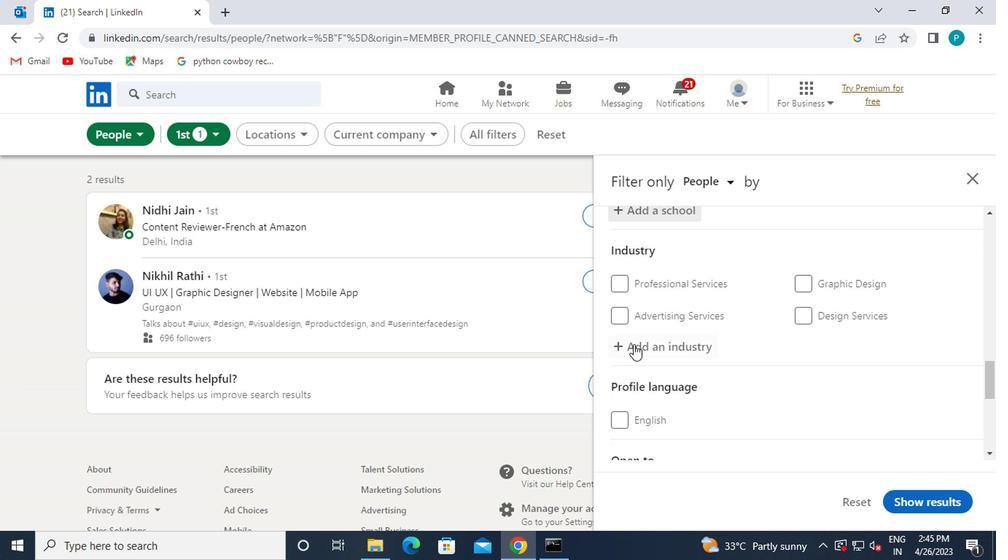 
Action: Key pressed H<Key.caps_lock>OR
Screenshot: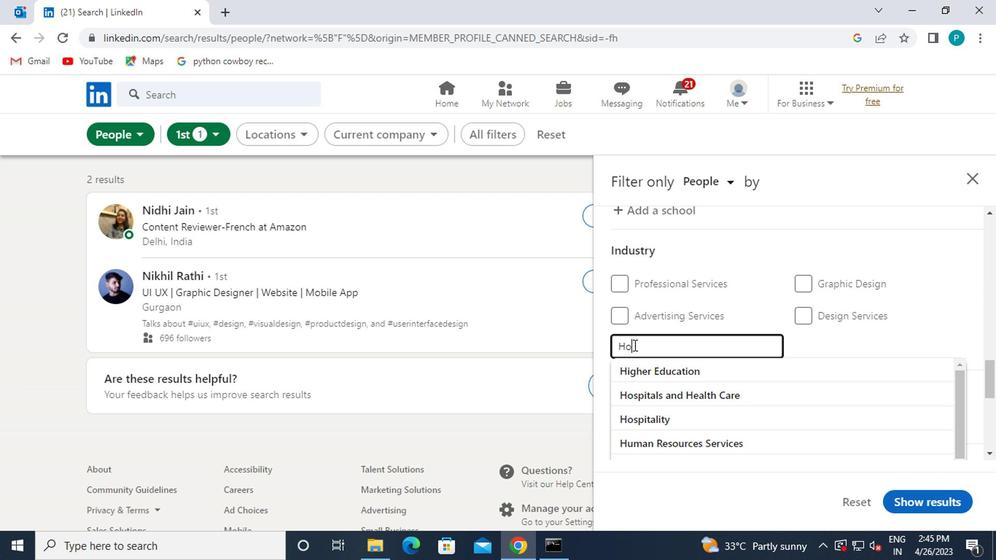 
Action: Mouse moved to (637, 364)
Screenshot: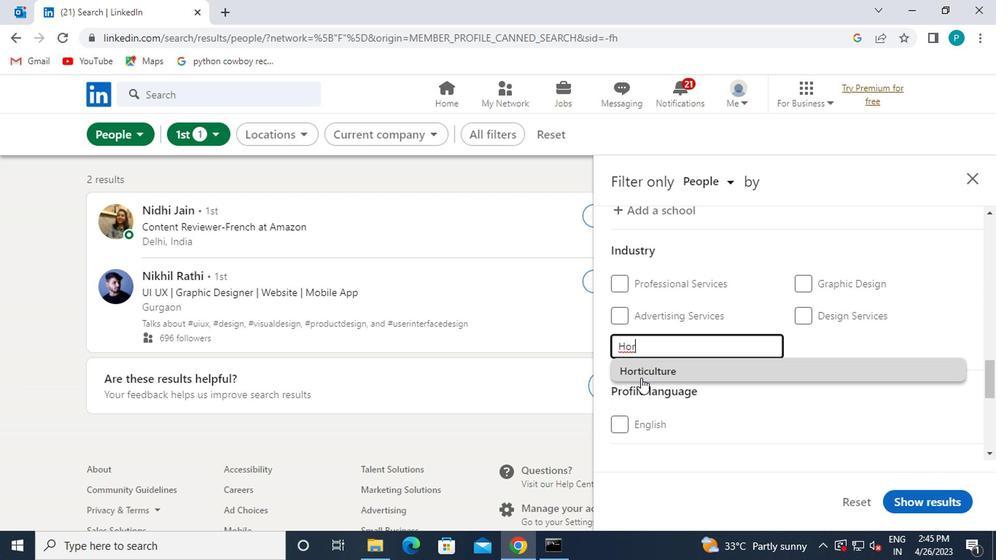
Action: Mouse pressed left at (637, 364)
Screenshot: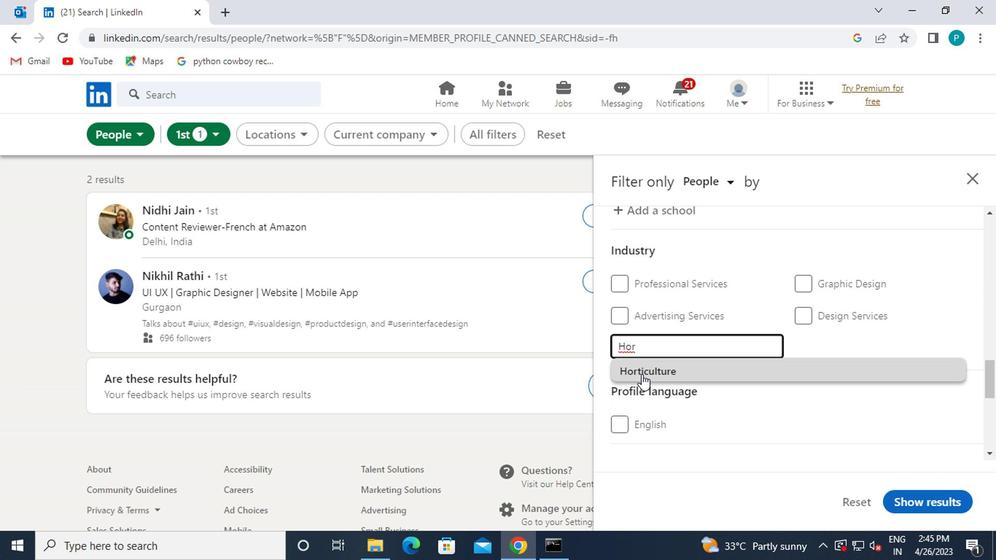 
Action: Mouse moved to (742, 406)
Screenshot: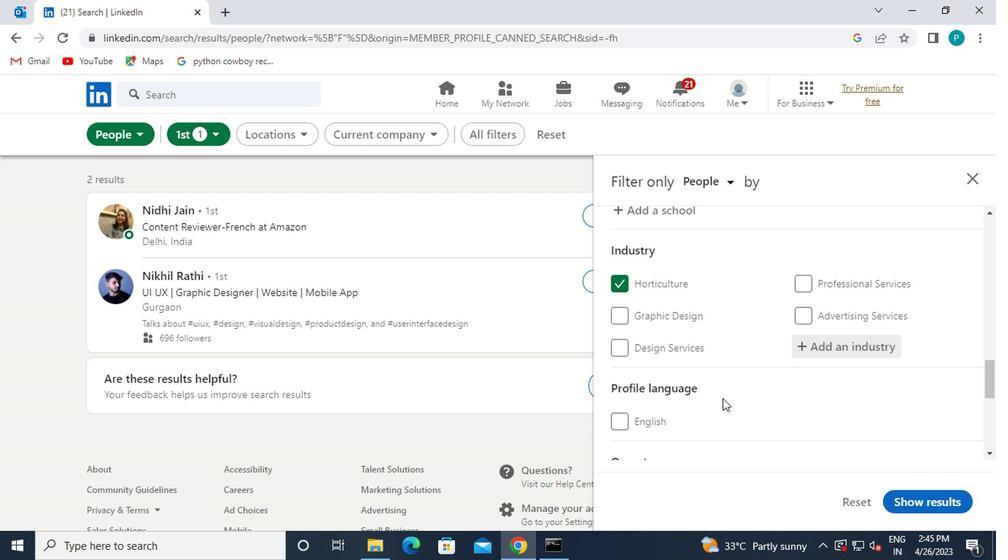 
Action: Mouse scrolled (742, 406) with delta (0, 0)
Screenshot: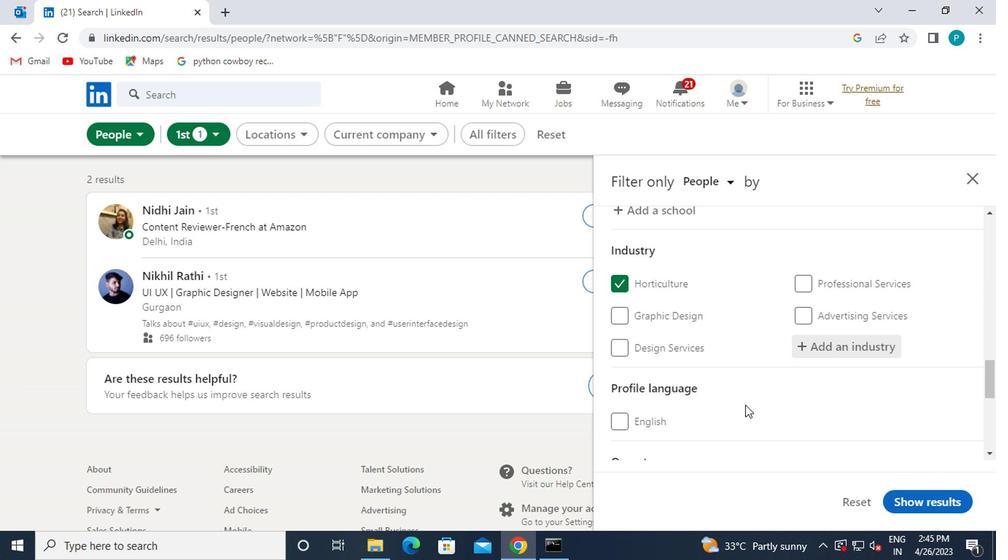 
Action: Mouse scrolled (742, 406) with delta (0, 0)
Screenshot: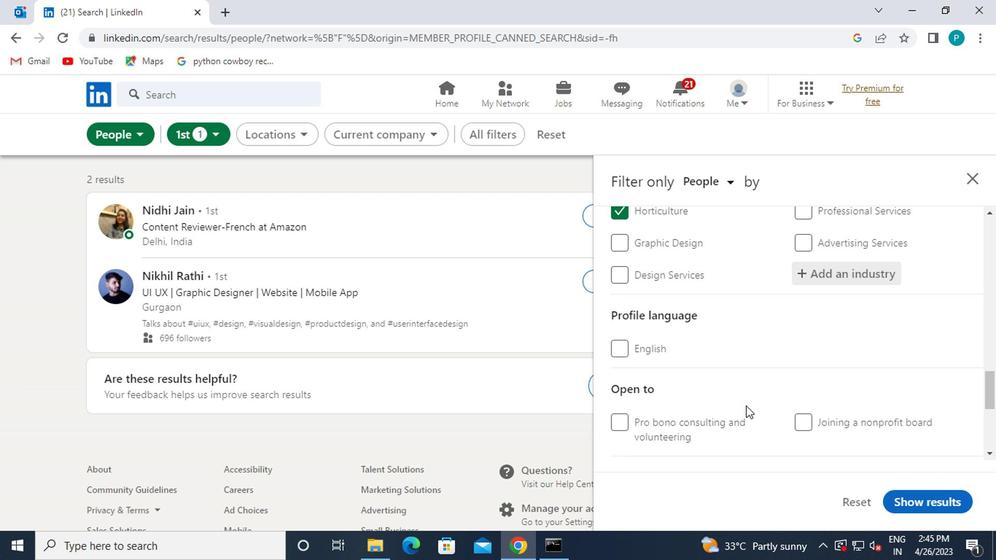 
Action: Mouse moved to (686, 423)
Screenshot: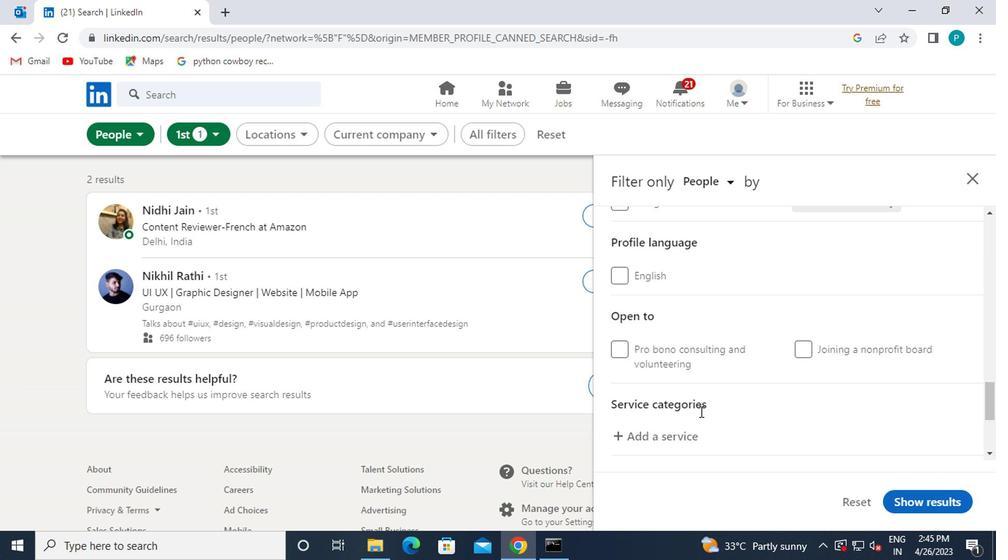 
Action: Mouse scrolled (686, 422) with delta (0, 0)
Screenshot: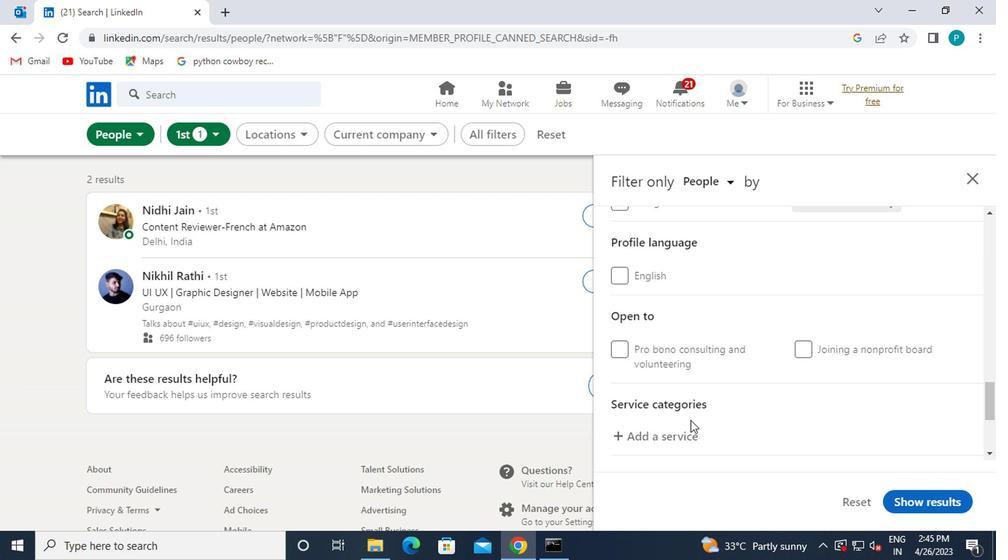 
Action: Mouse moved to (665, 368)
Screenshot: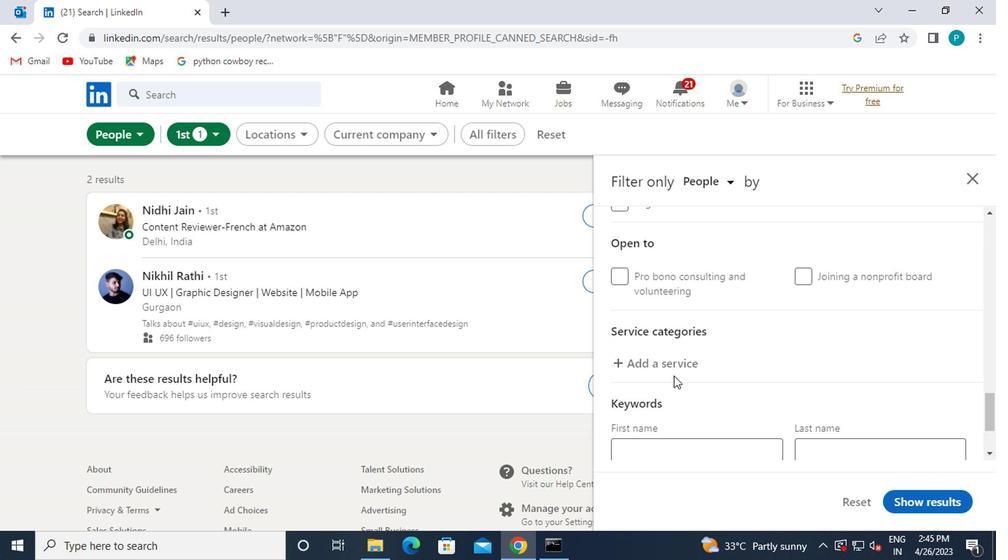 
Action: Mouse pressed left at (665, 368)
Screenshot: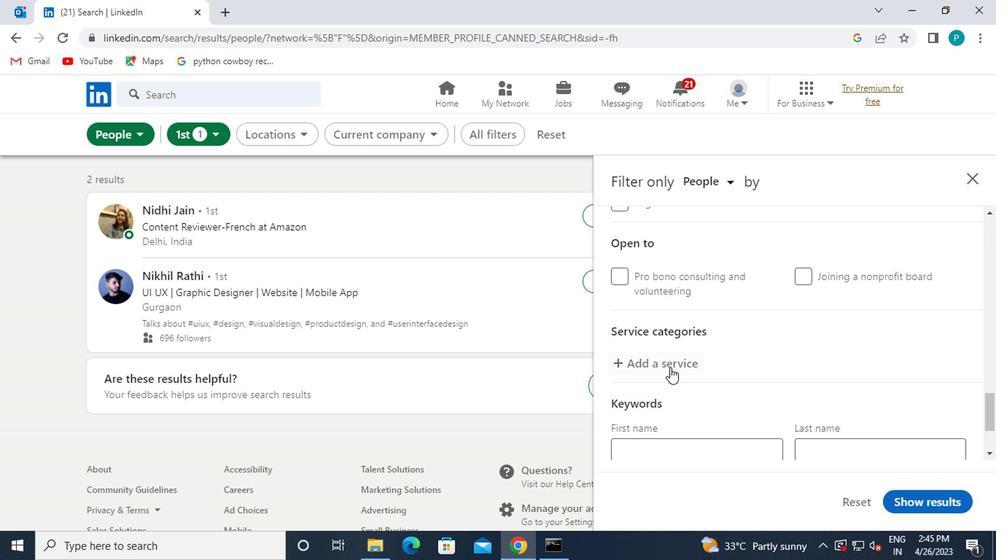 
Action: Key pressed CONTENT
Screenshot: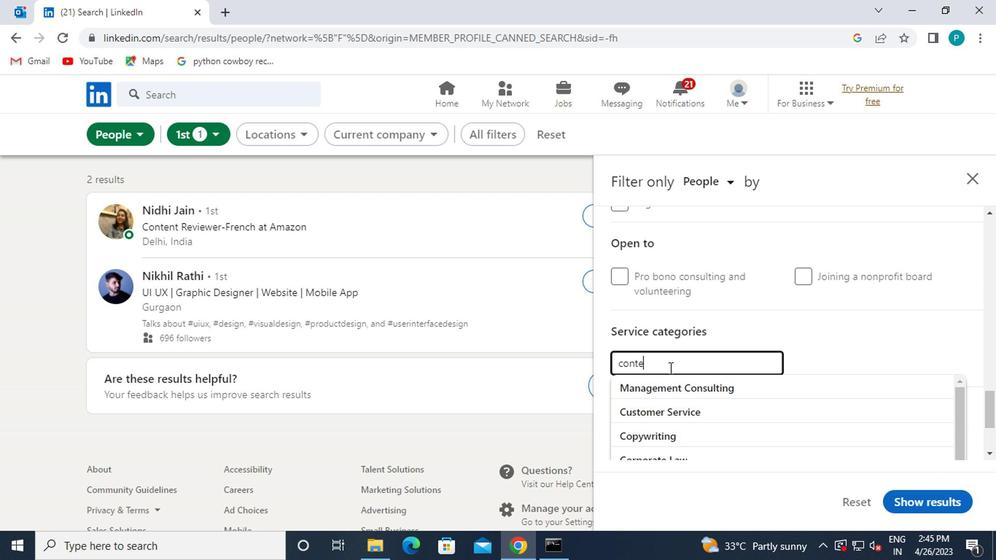 
Action: Mouse moved to (670, 389)
Screenshot: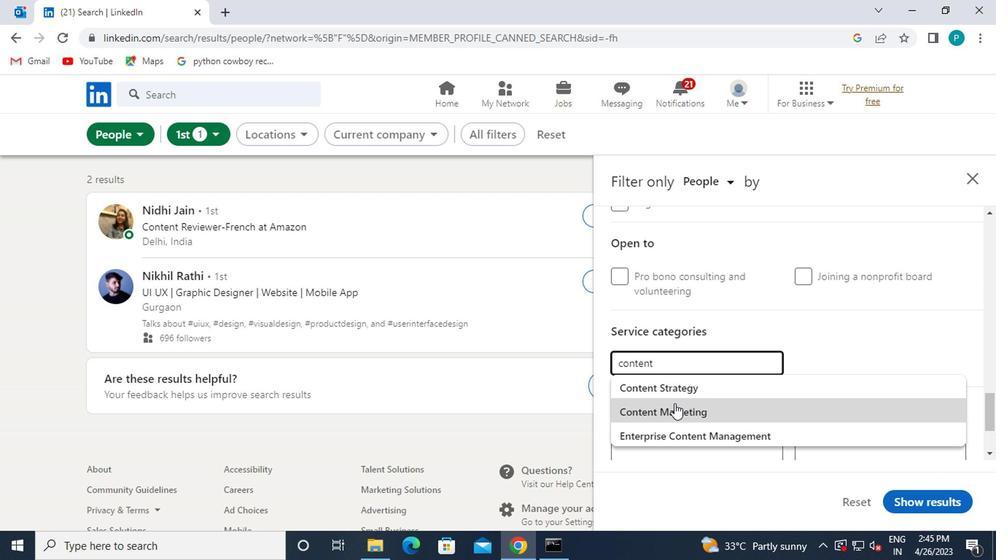 
Action: Mouse pressed left at (670, 389)
Screenshot: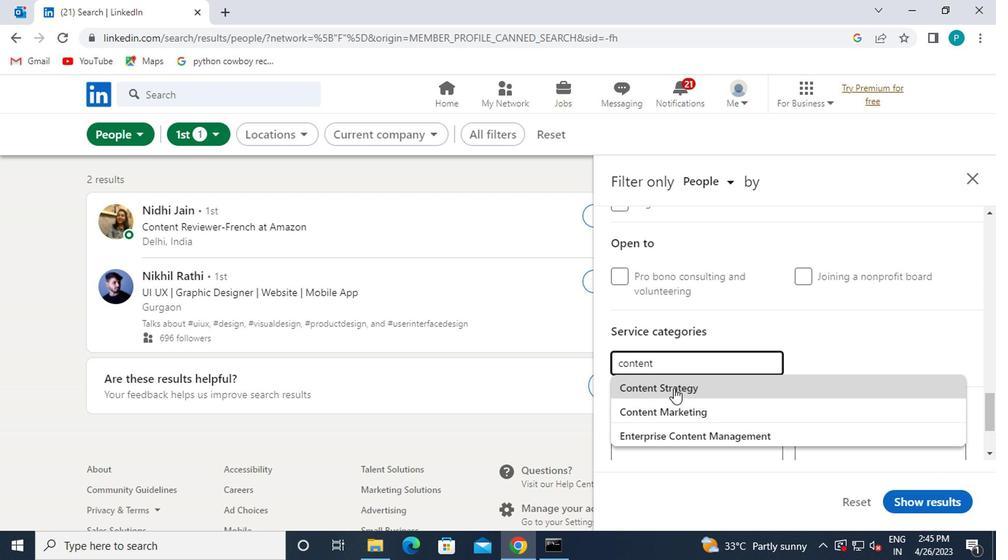 
Action: Mouse scrolled (670, 388) with delta (0, 0)
Screenshot: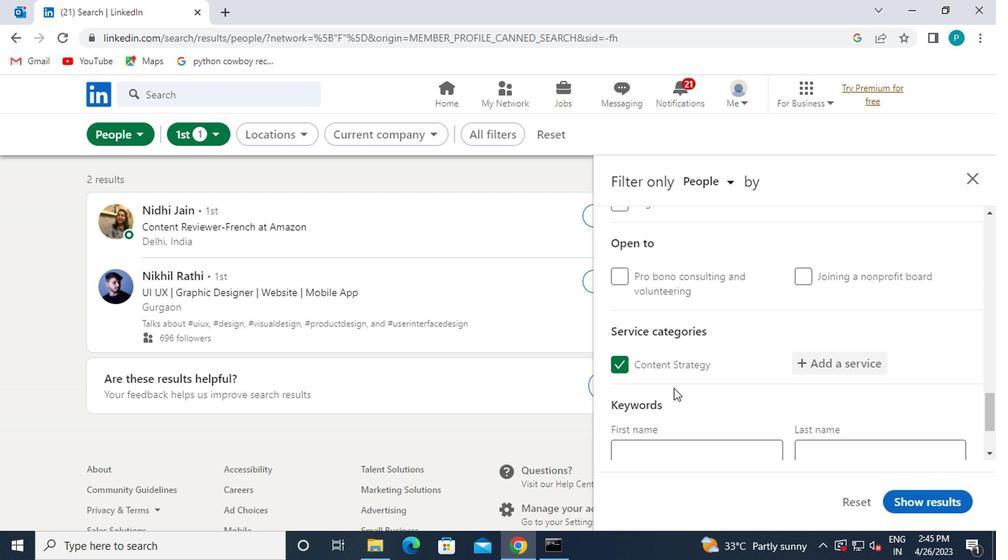 
Action: Mouse scrolled (670, 388) with delta (0, 0)
Screenshot: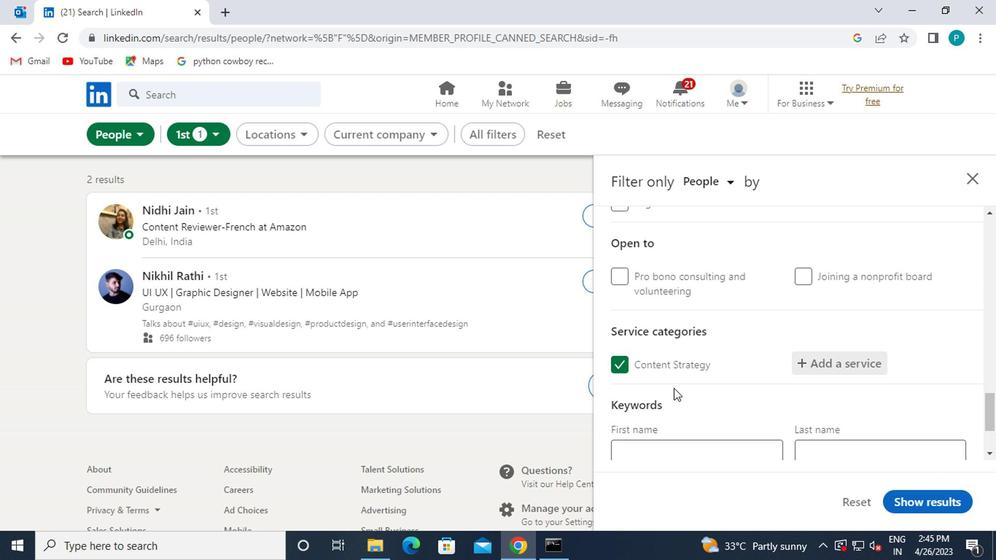 
Action: Mouse moved to (670, 397)
Screenshot: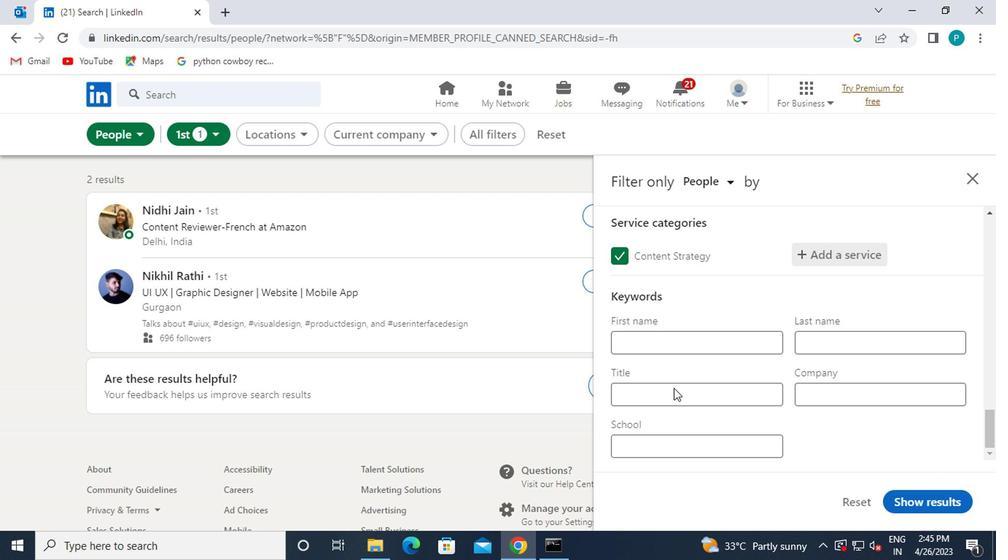 
Action: Mouse pressed left at (670, 397)
Screenshot: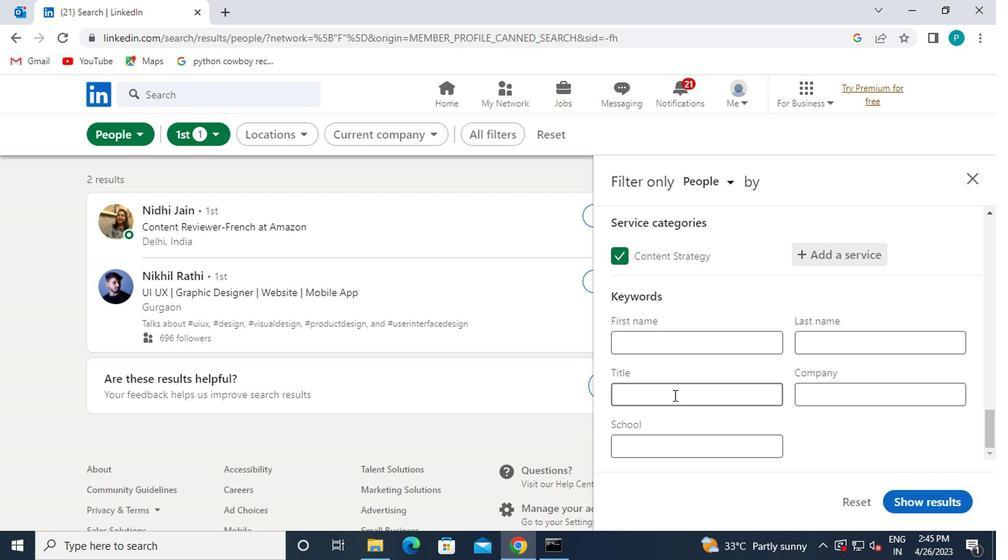 
Action: Key pressed <Key.caps_lock>A<Key.caps_lock>DMINISTRATOR
Screenshot: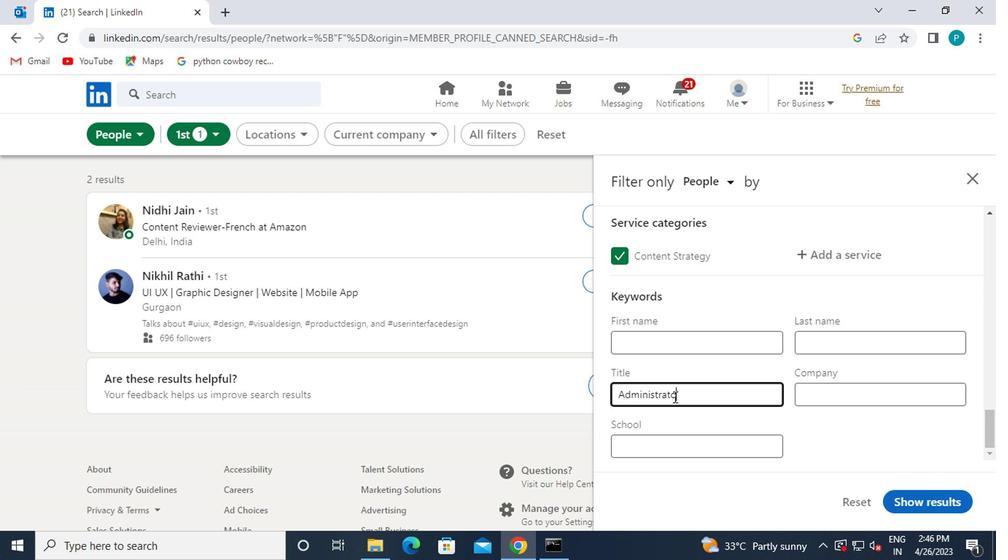 
Action: Mouse moved to (934, 495)
Screenshot: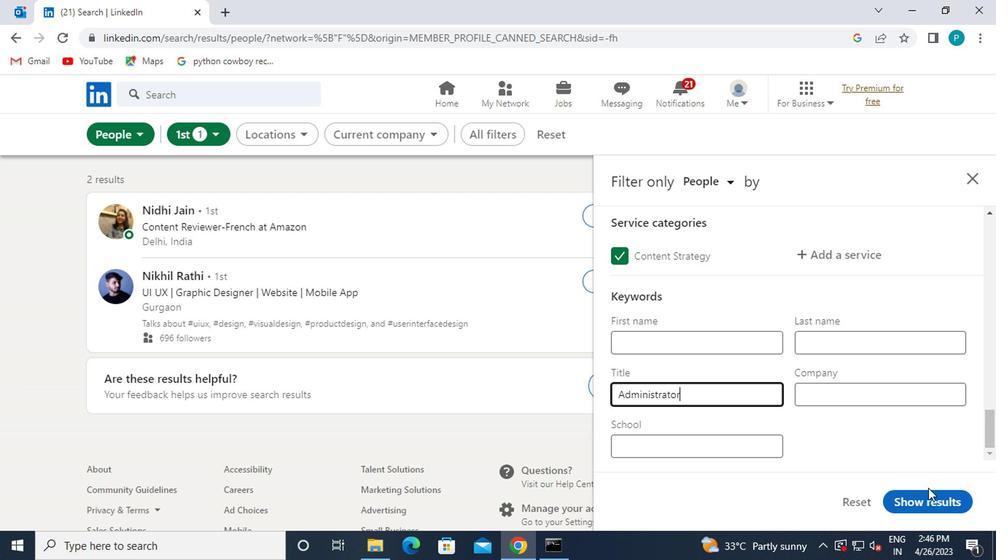 
Action: Mouse pressed left at (934, 495)
Screenshot: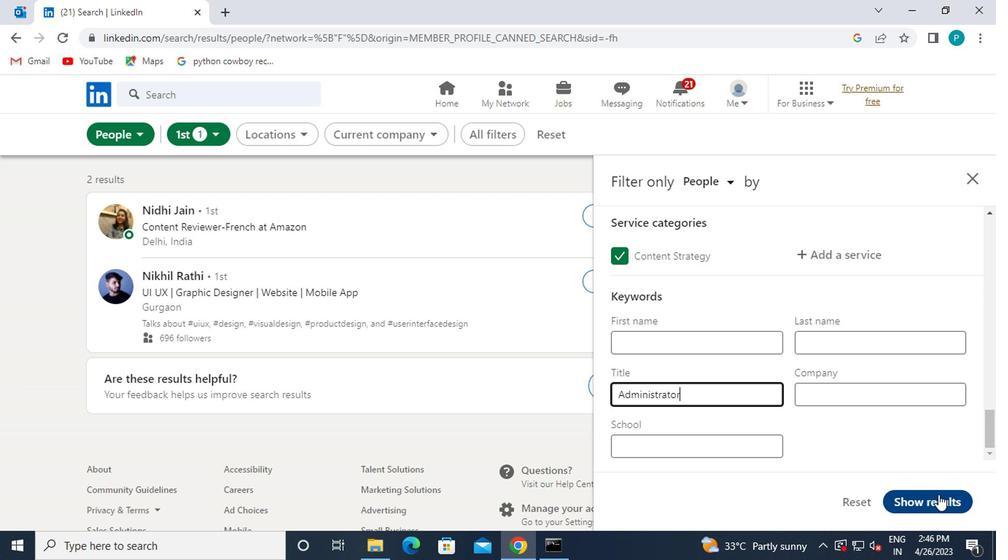 
Action: Mouse moved to (977, 478)
Screenshot: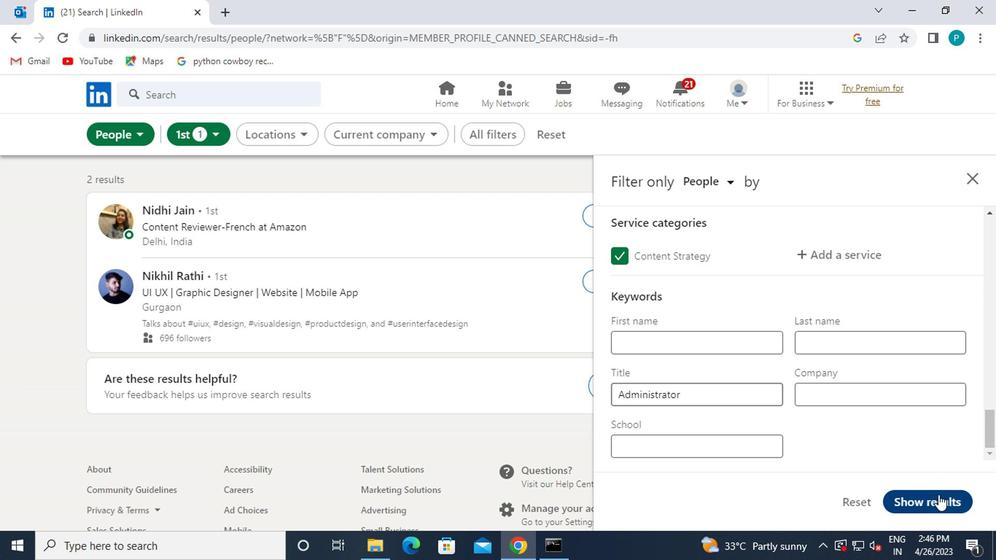 
